 Task: Add a signature Gus Powell containing Best wishes for a happy Presidents Day, Gus Powell to email address softage.8@softage.net and add a label Journaling
Action: Mouse moved to (1020, 52)
Screenshot: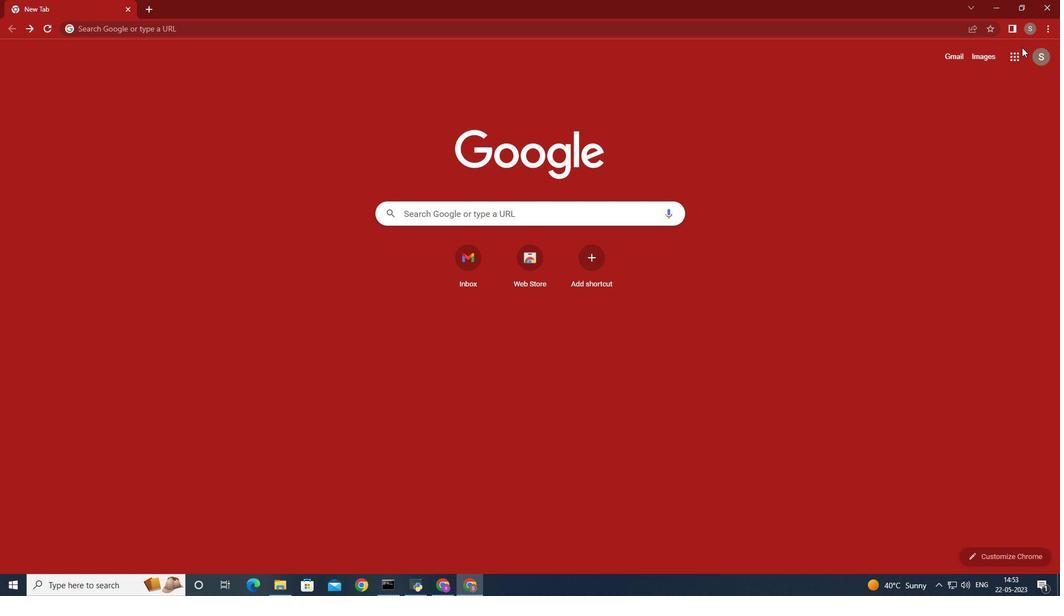 
Action: Mouse pressed left at (1020, 52)
Screenshot: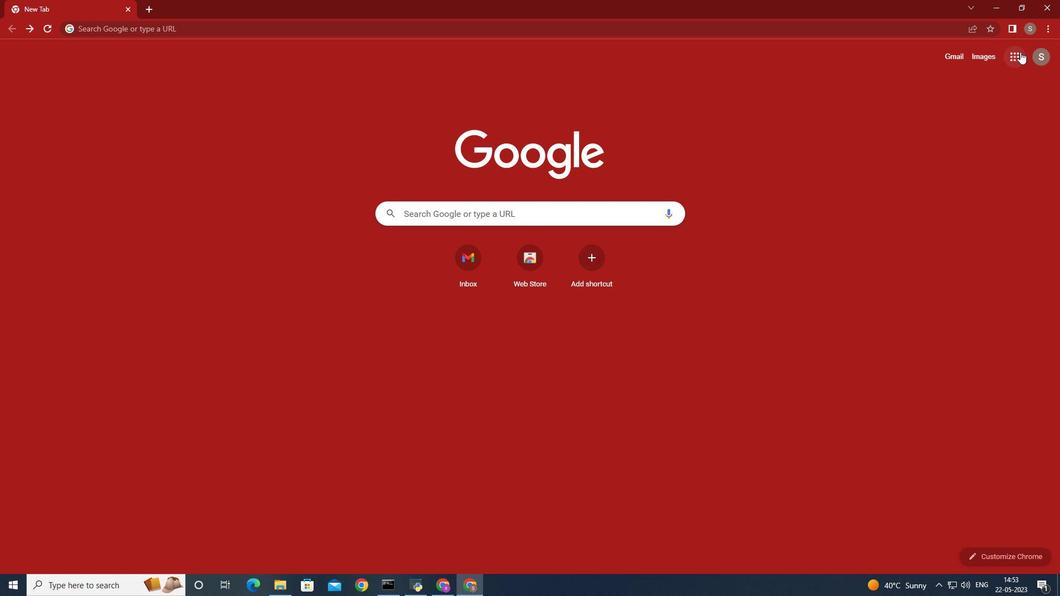 
Action: Mouse moved to (983, 113)
Screenshot: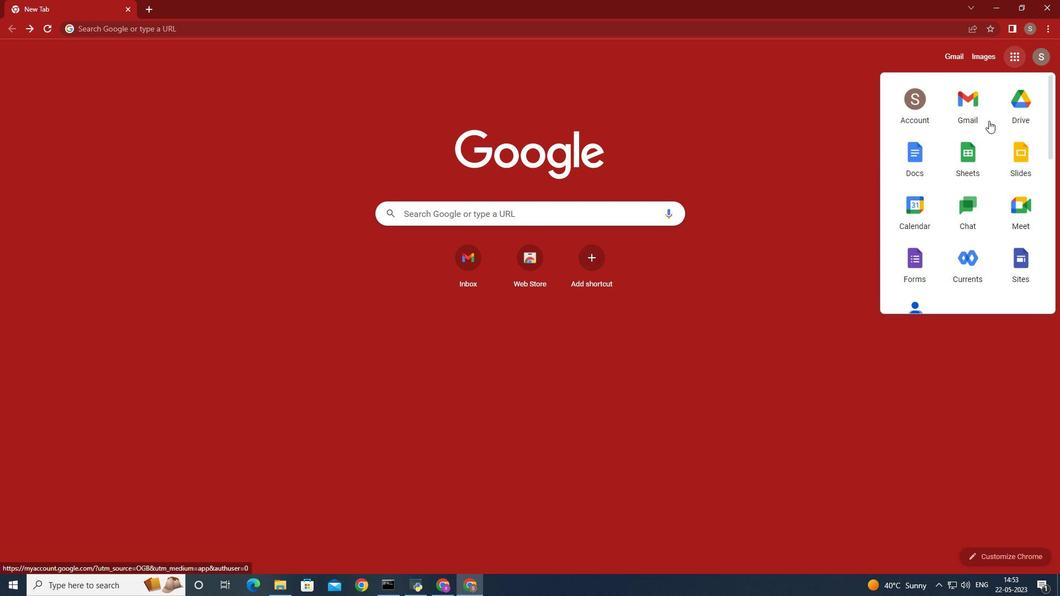 
Action: Mouse pressed left at (983, 113)
Screenshot: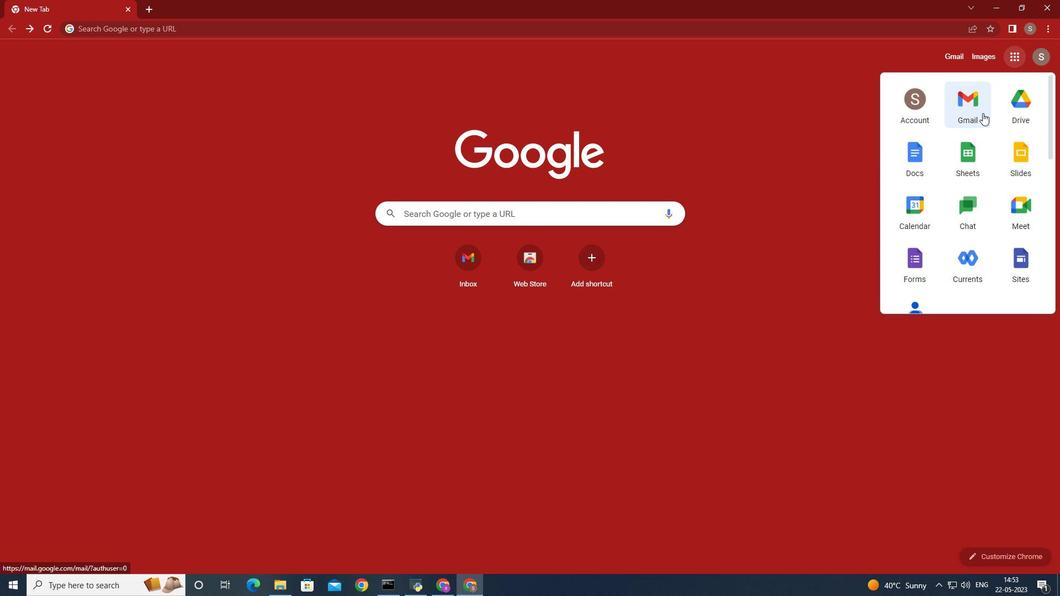 
Action: Mouse moved to (934, 77)
Screenshot: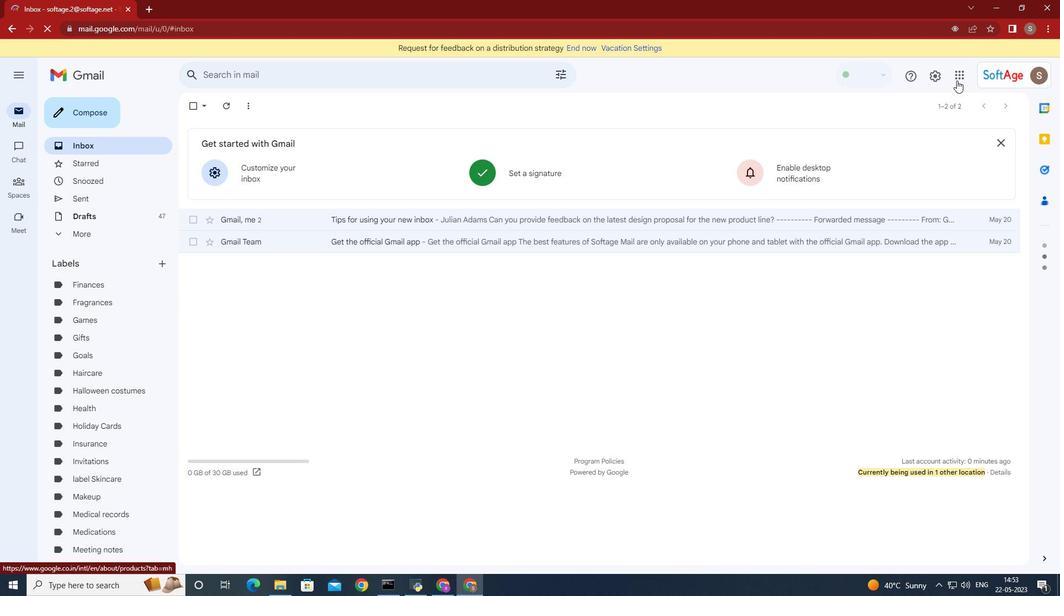 
Action: Mouse pressed left at (934, 77)
Screenshot: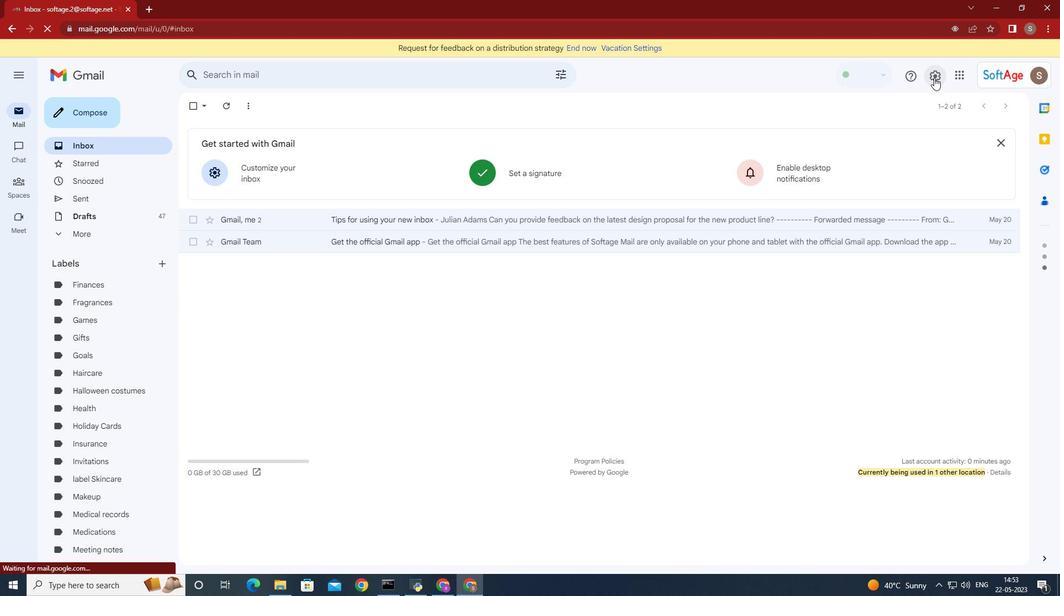 
Action: Mouse moved to (941, 128)
Screenshot: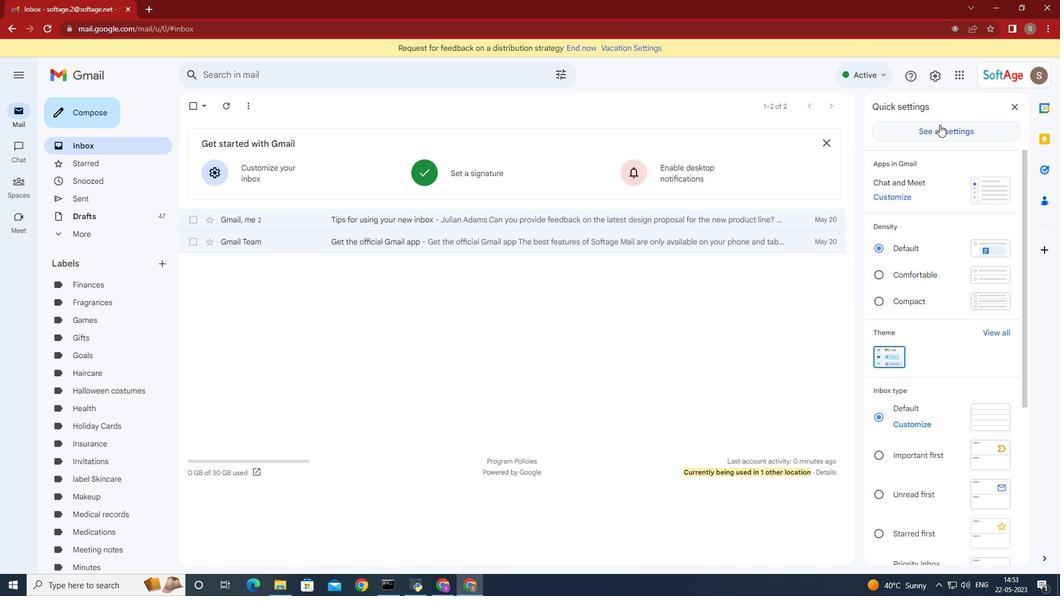 
Action: Mouse pressed left at (941, 128)
Screenshot: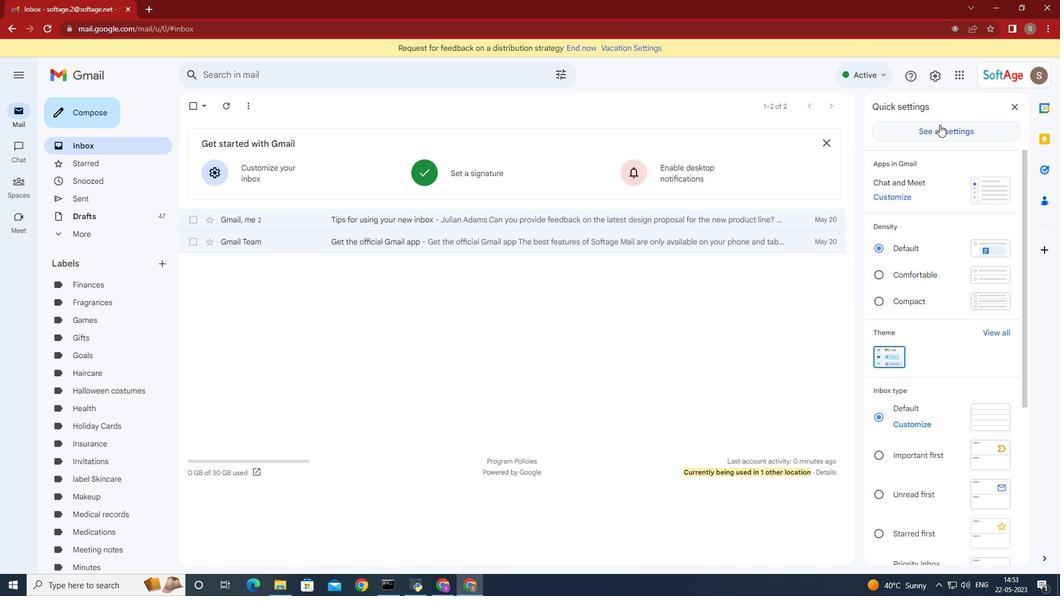 
Action: Mouse moved to (739, 198)
Screenshot: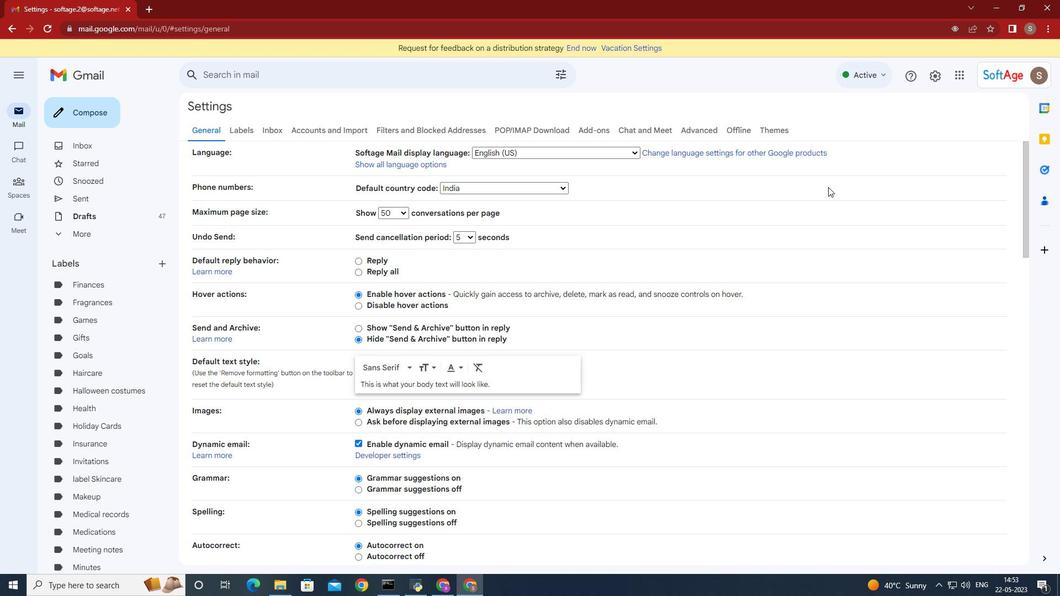 
Action: Mouse scrolled (739, 198) with delta (0, 0)
Screenshot: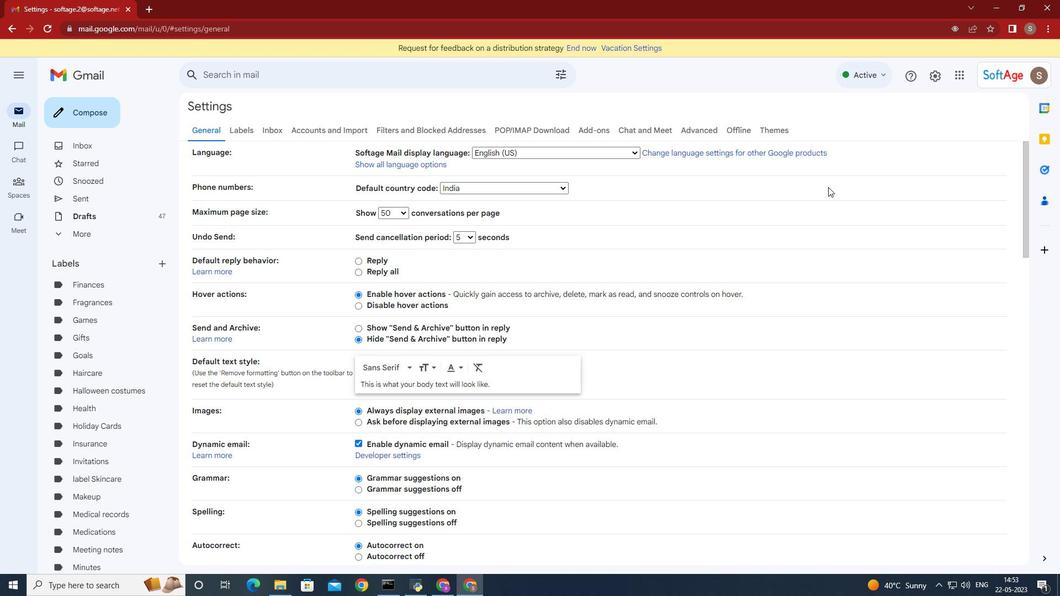 
Action: Mouse moved to (738, 199)
Screenshot: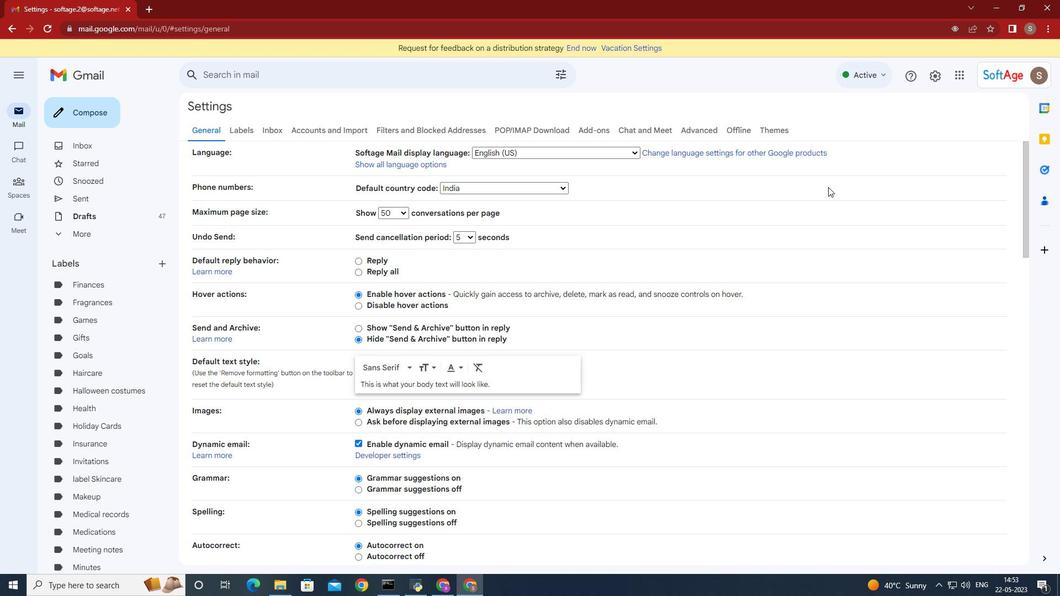 
Action: Mouse scrolled (738, 199) with delta (0, 0)
Screenshot: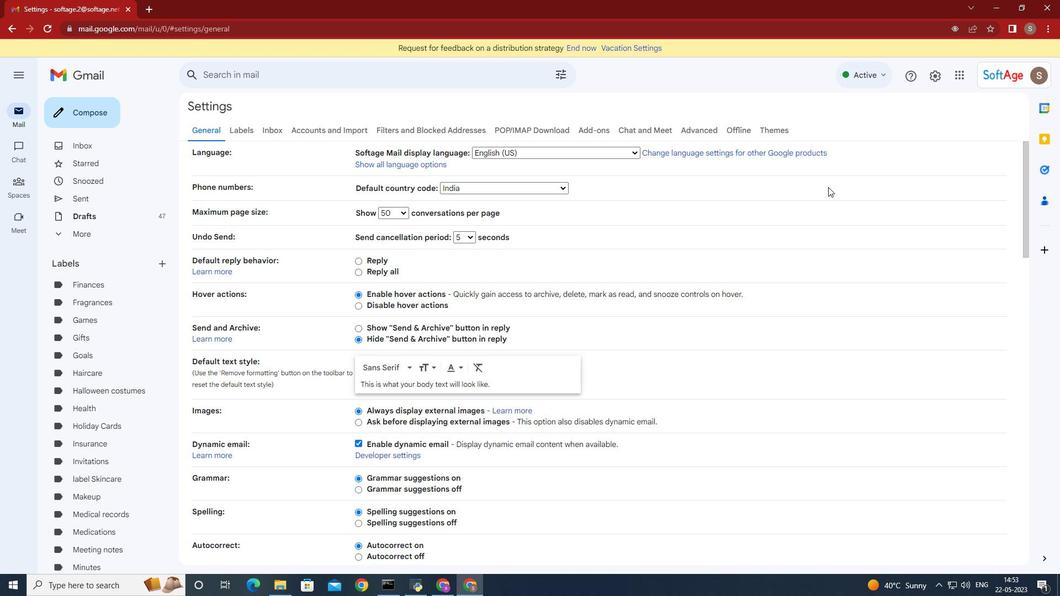 
Action: Mouse moved to (737, 199)
Screenshot: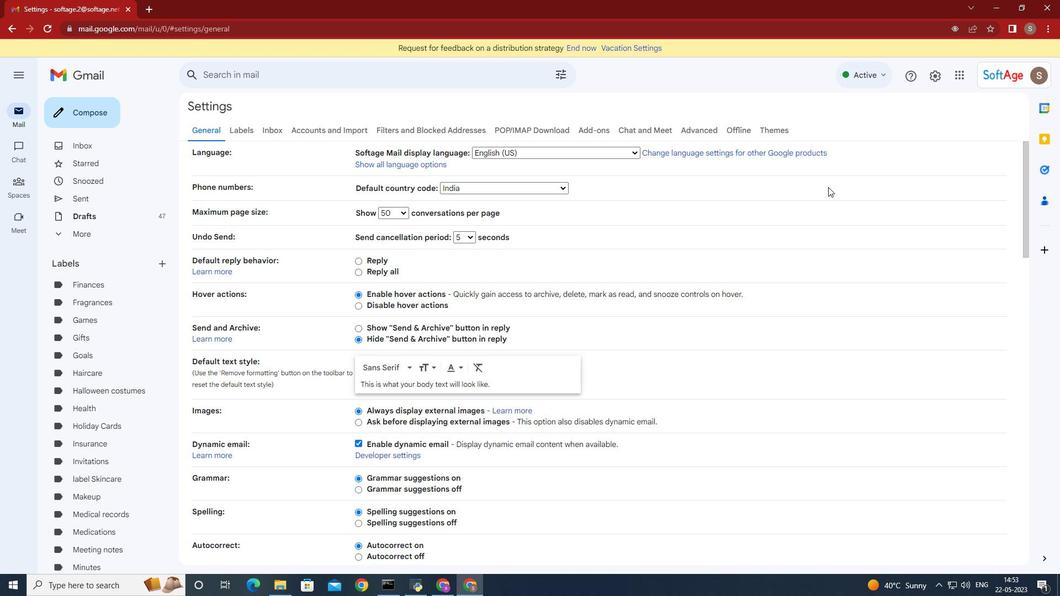 
Action: Mouse scrolled (737, 199) with delta (0, 0)
Screenshot: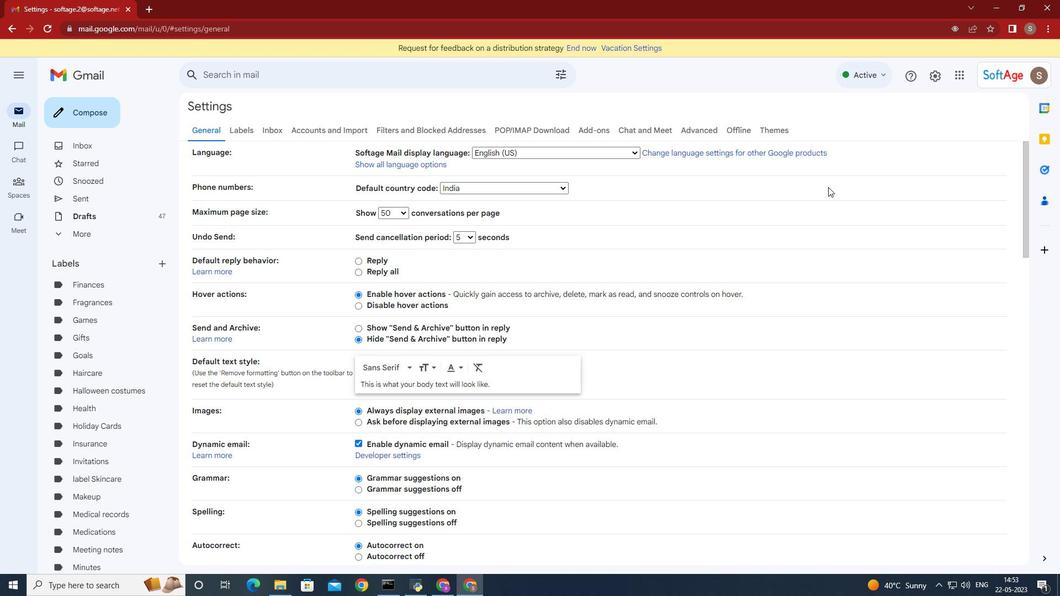 
Action: Mouse moved to (736, 200)
Screenshot: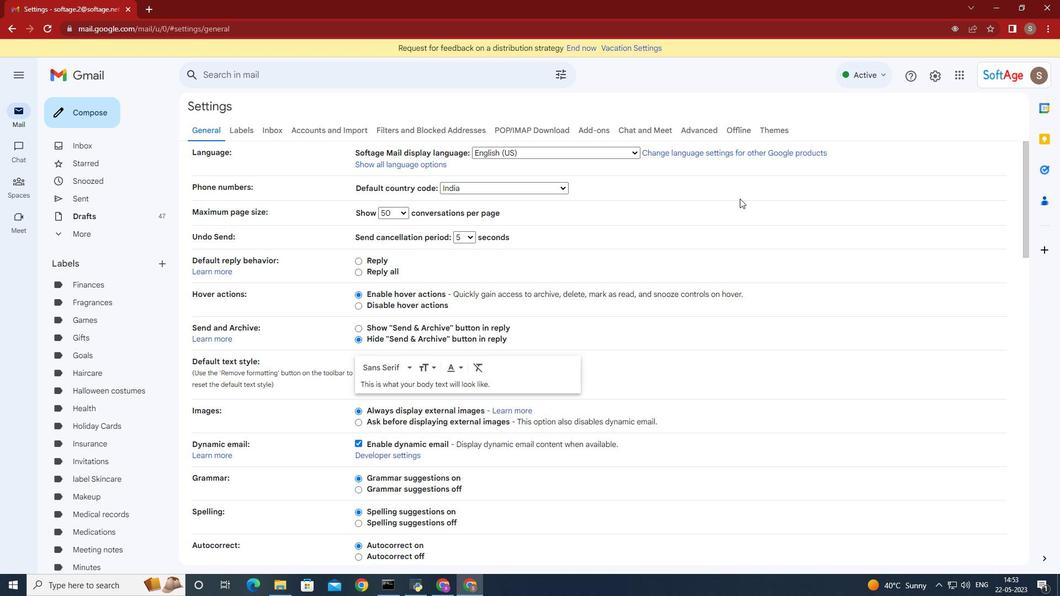
Action: Mouse scrolled (736, 199) with delta (0, 0)
Screenshot: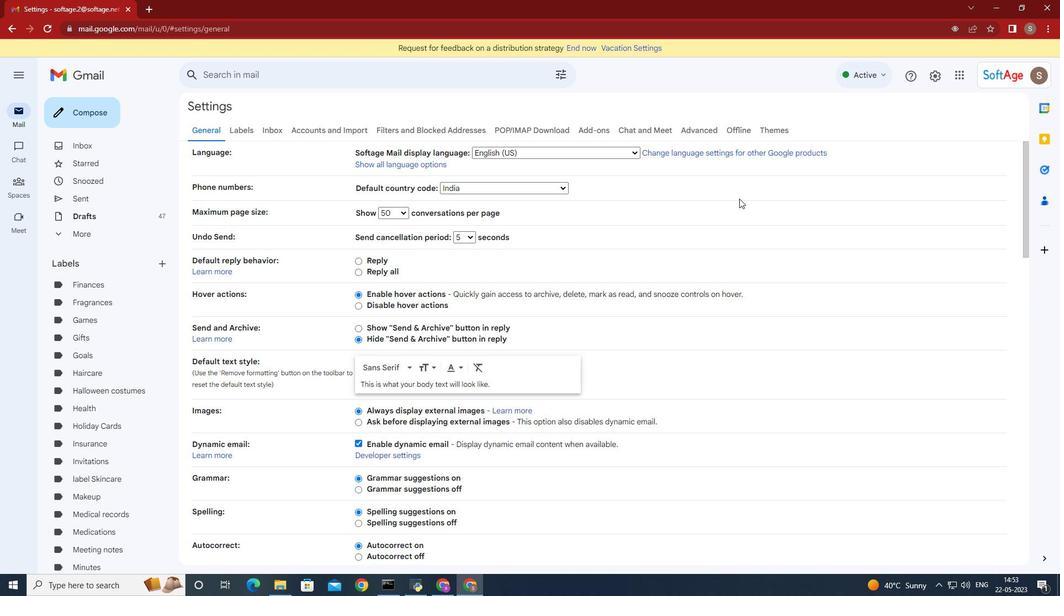 
Action: Mouse moved to (733, 201)
Screenshot: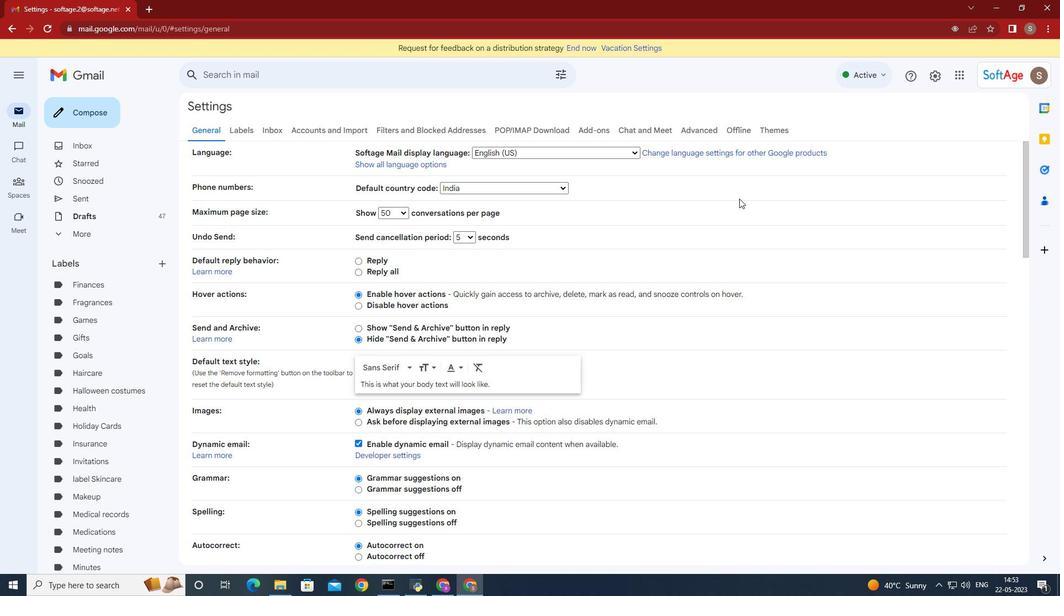 
Action: Mouse scrolled (733, 200) with delta (0, 0)
Screenshot: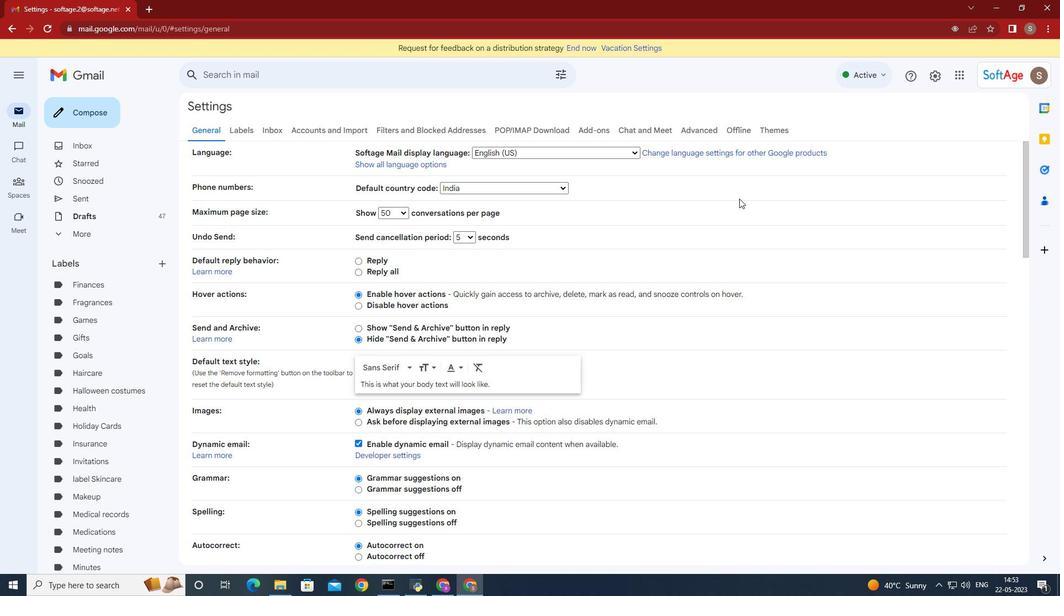 
Action: Mouse moved to (726, 201)
Screenshot: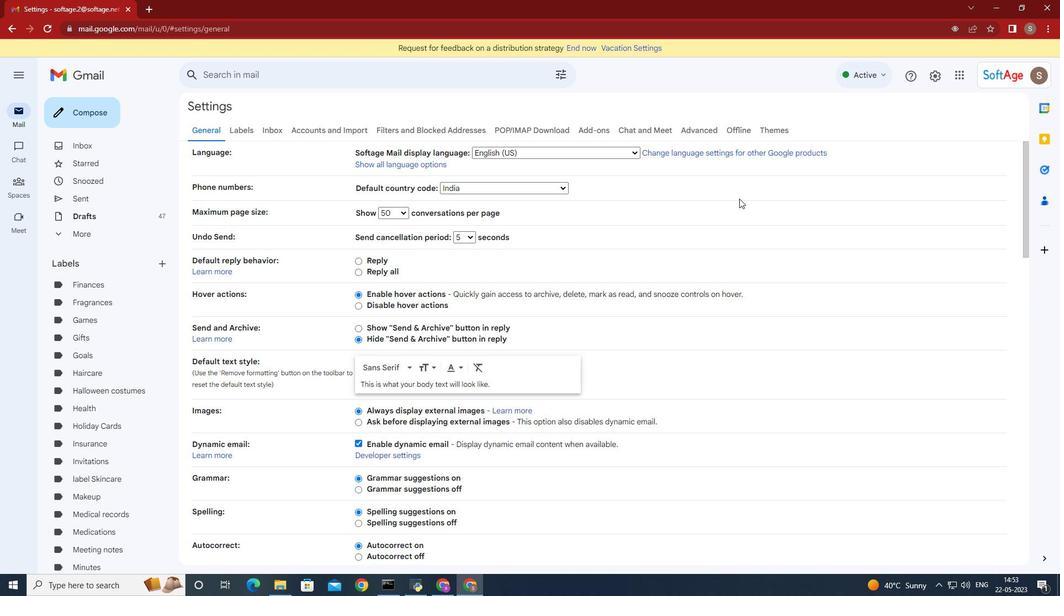 
Action: Mouse scrolled (726, 200) with delta (0, 0)
Screenshot: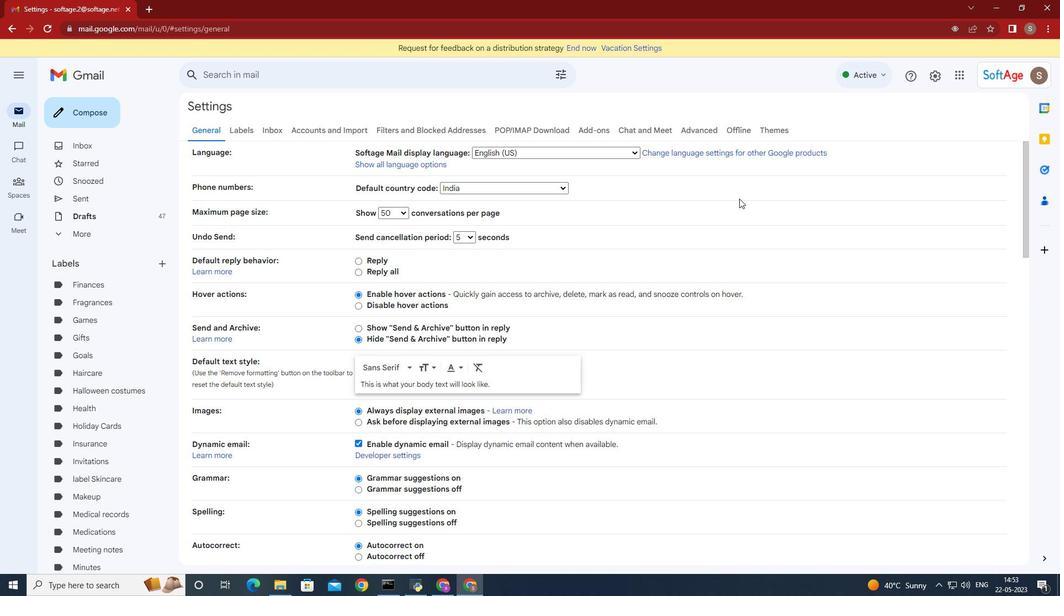
Action: Mouse moved to (701, 200)
Screenshot: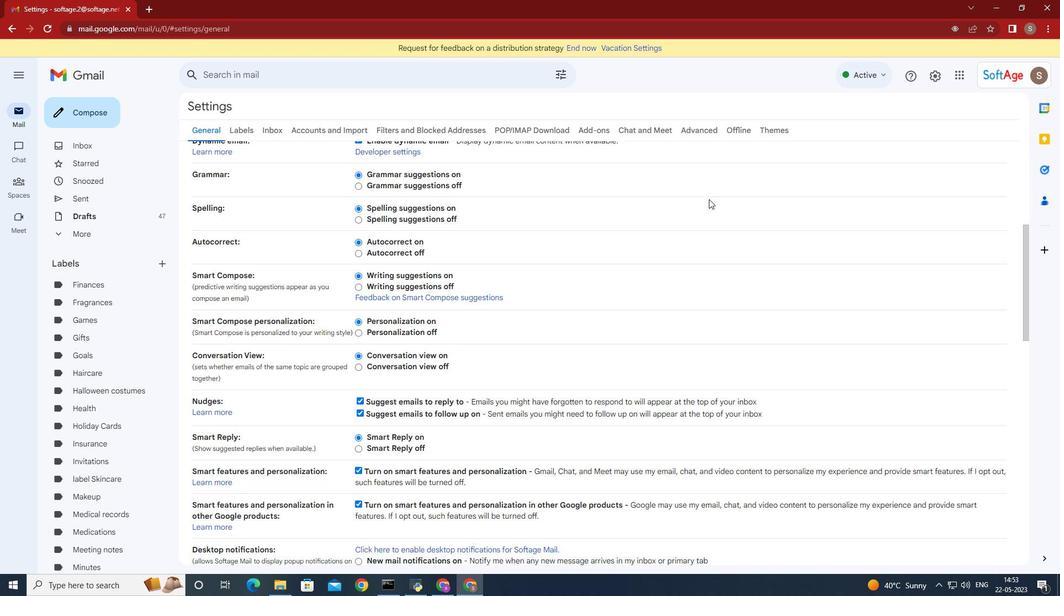 
Action: Mouse scrolled (701, 199) with delta (0, 0)
Screenshot: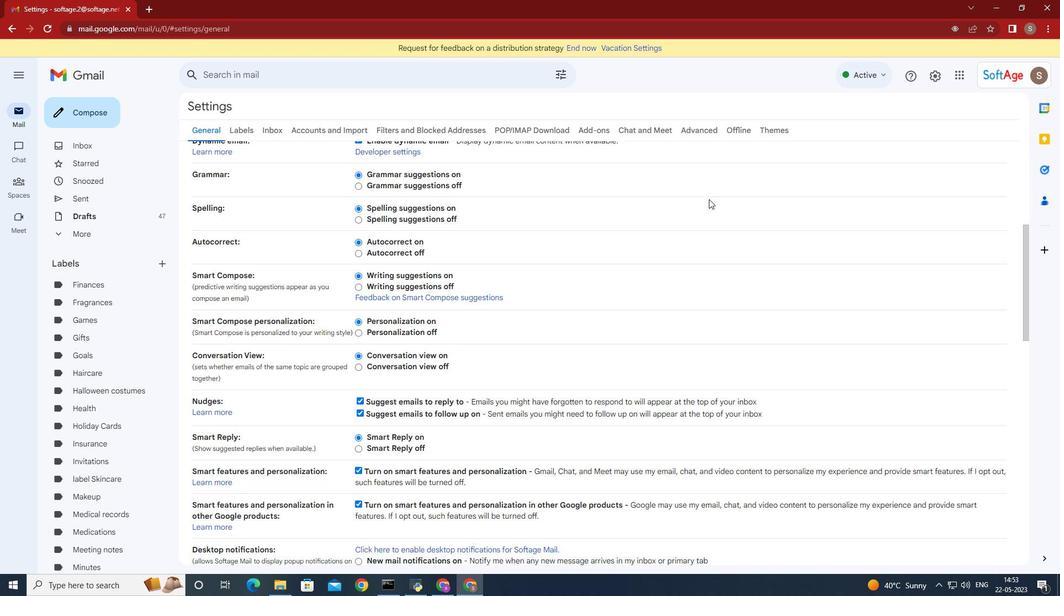 
Action: Mouse moved to (700, 201)
Screenshot: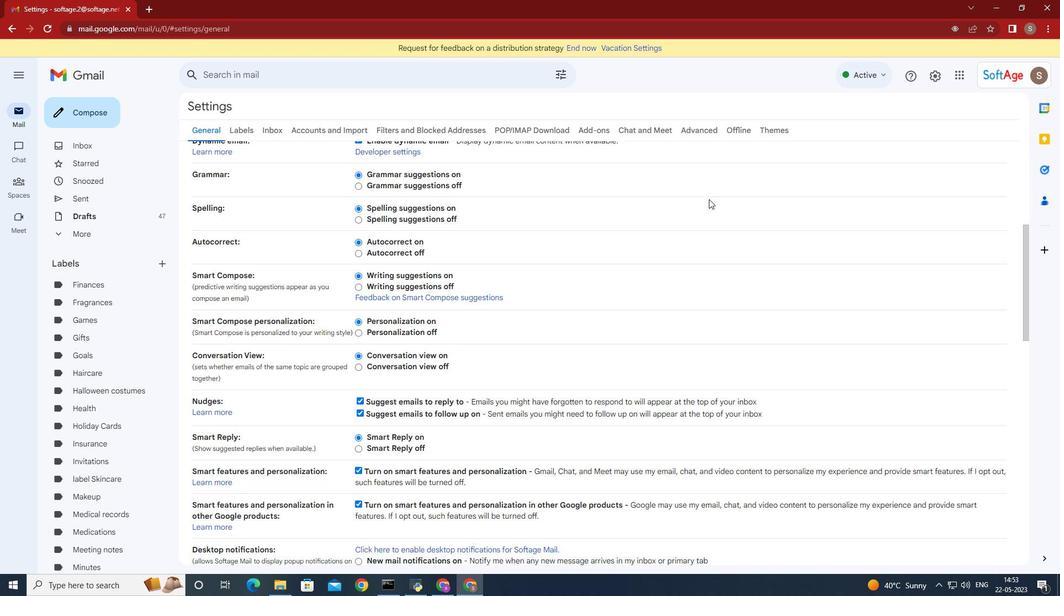 
Action: Mouse scrolled (700, 201) with delta (0, 0)
Screenshot: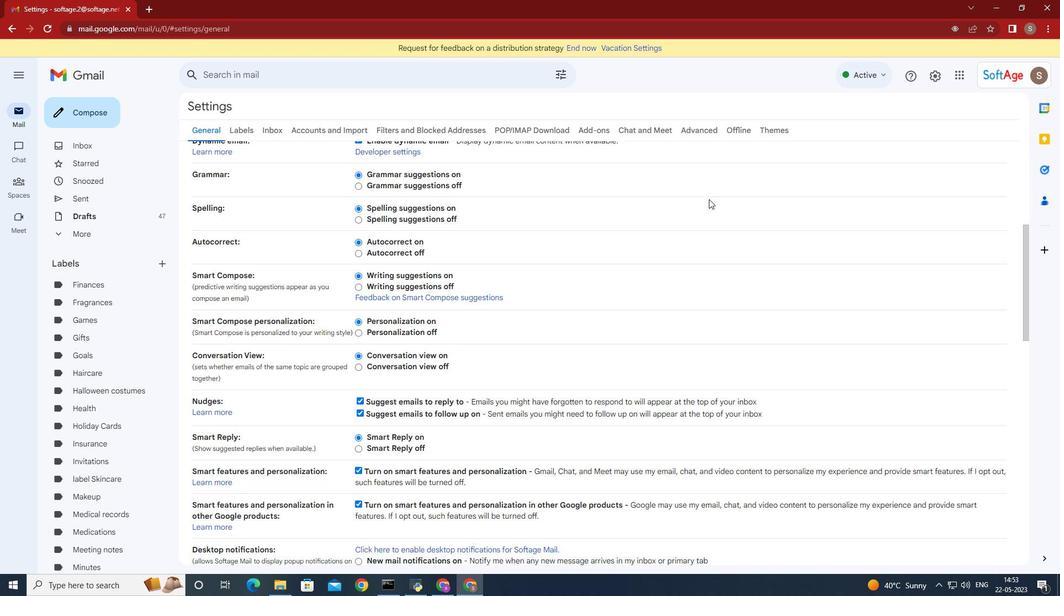 
Action: Mouse moved to (699, 202)
Screenshot: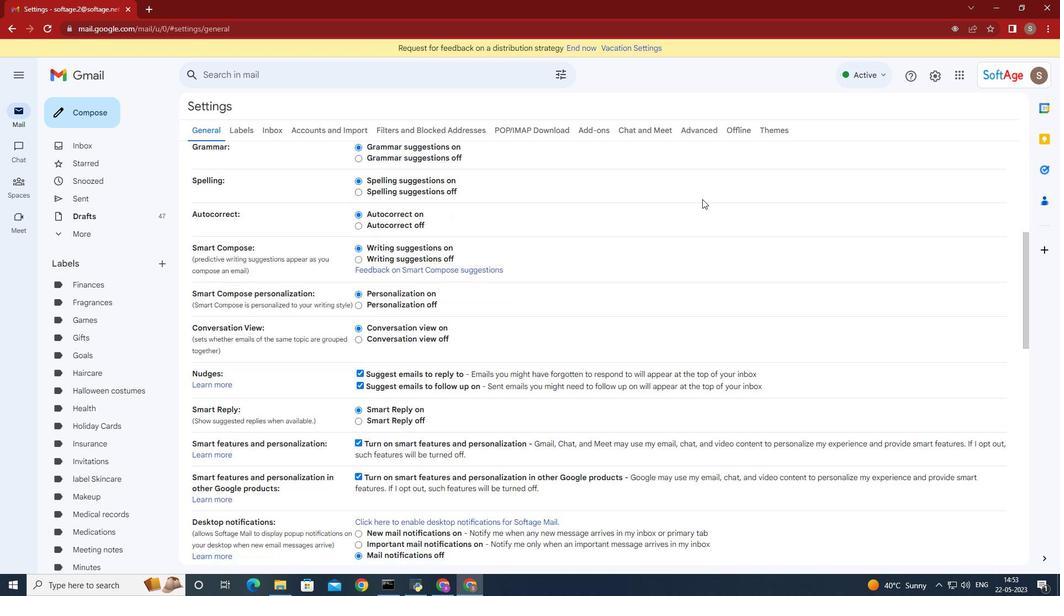 
Action: Mouse scrolled (699, 201) with delta (0, 0)
Screenshot: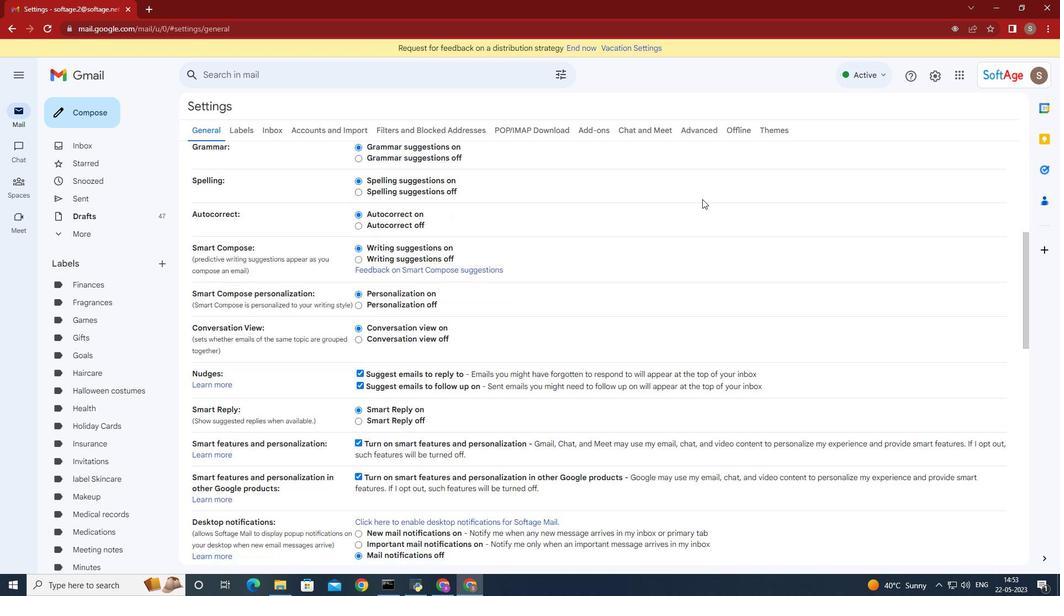 
Action: Mouse moved to (699, 202)
Screenshot: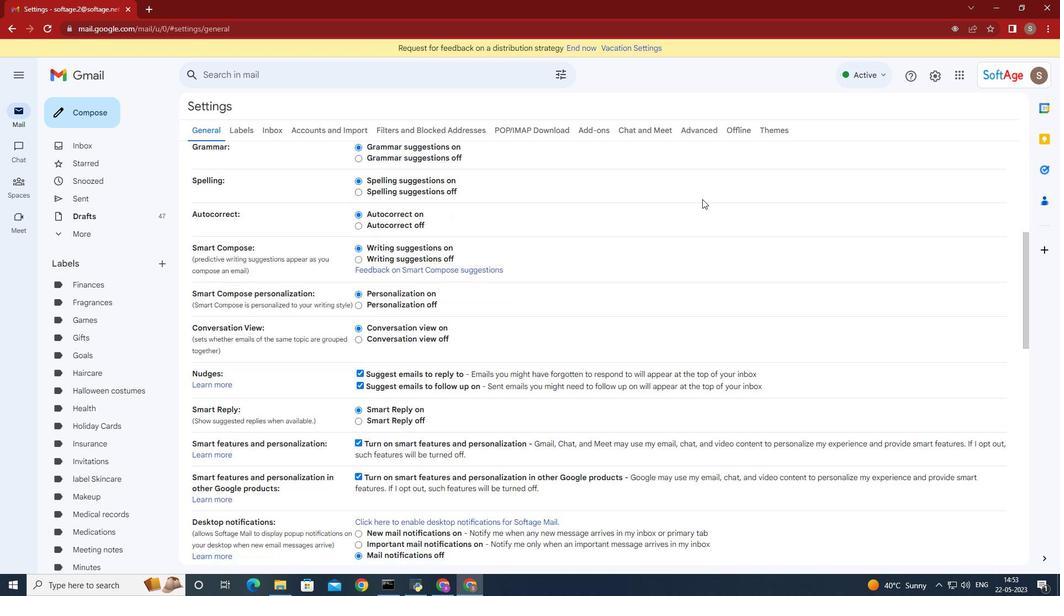 
Action: Mouse scrolled (699, 201) with delta (0, 0)
Screenshot: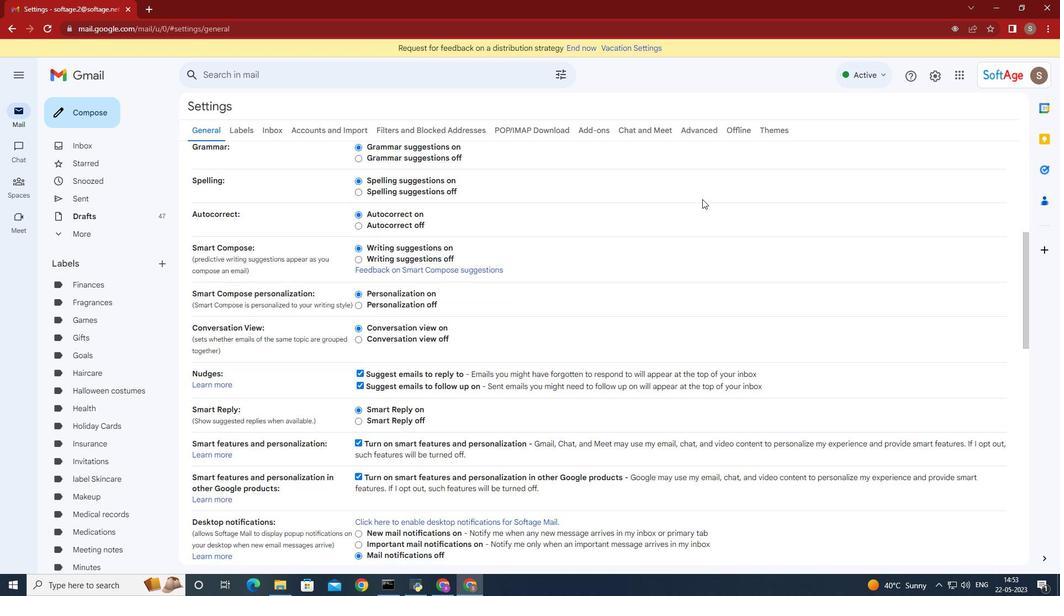 
Action: Mouse moved to (698, 202)
Screenshot: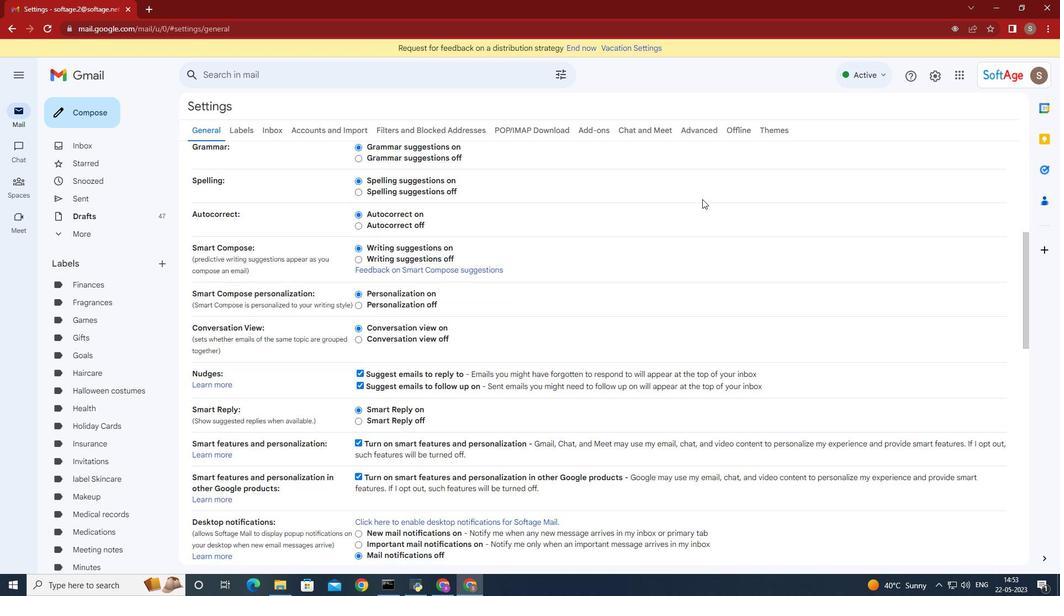 
Action: Mouse scrolled (698, 201) with delta (0, 0)
Screenshot: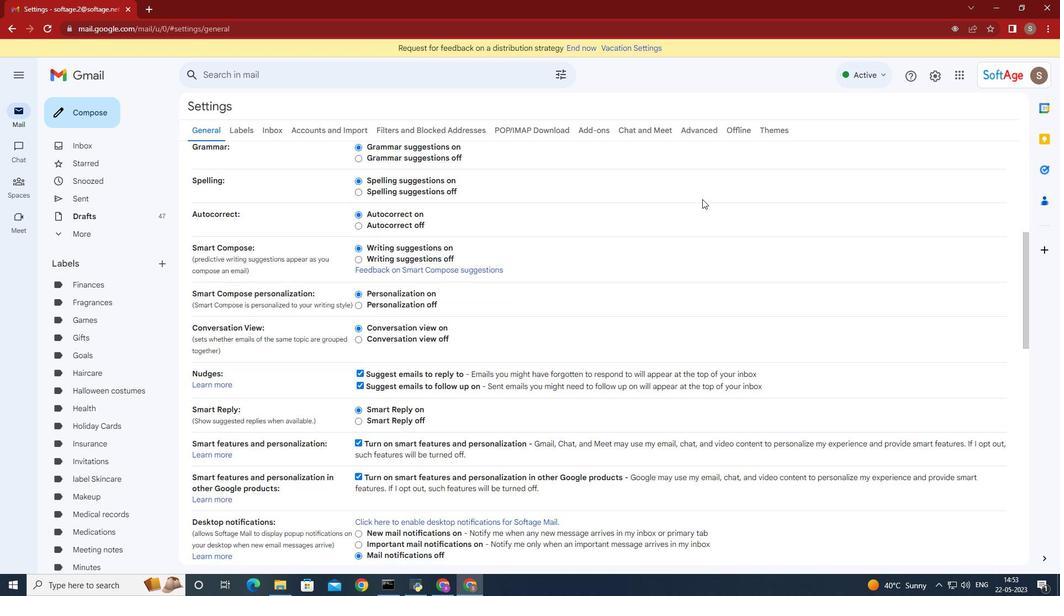 
Action: Mouse scrolled (698, 201) with delta (0, 0)
Screenshot: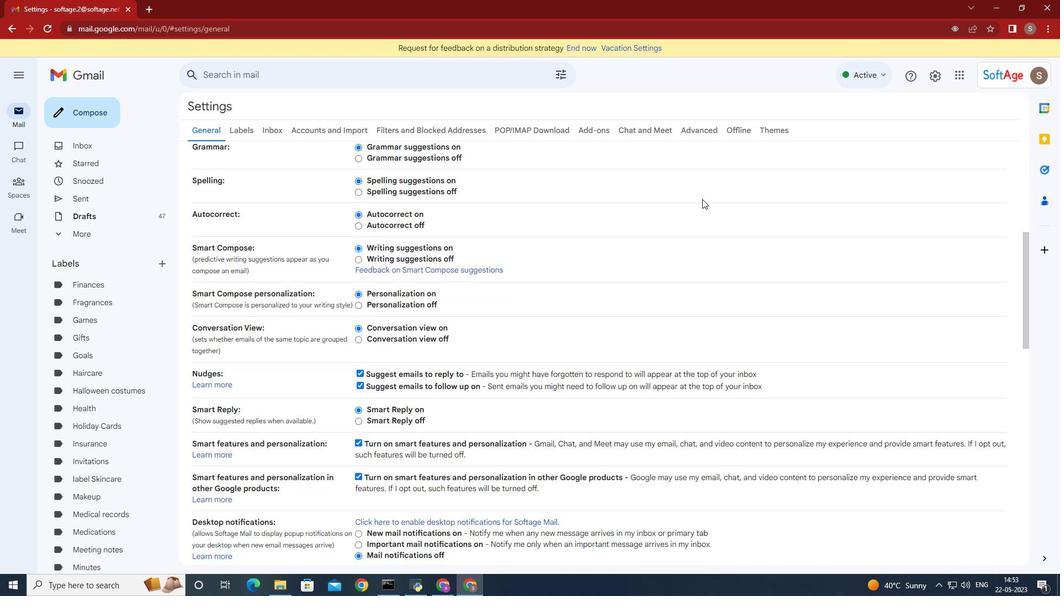 
Action: Mouse moved to (689, 202)
Screenshot: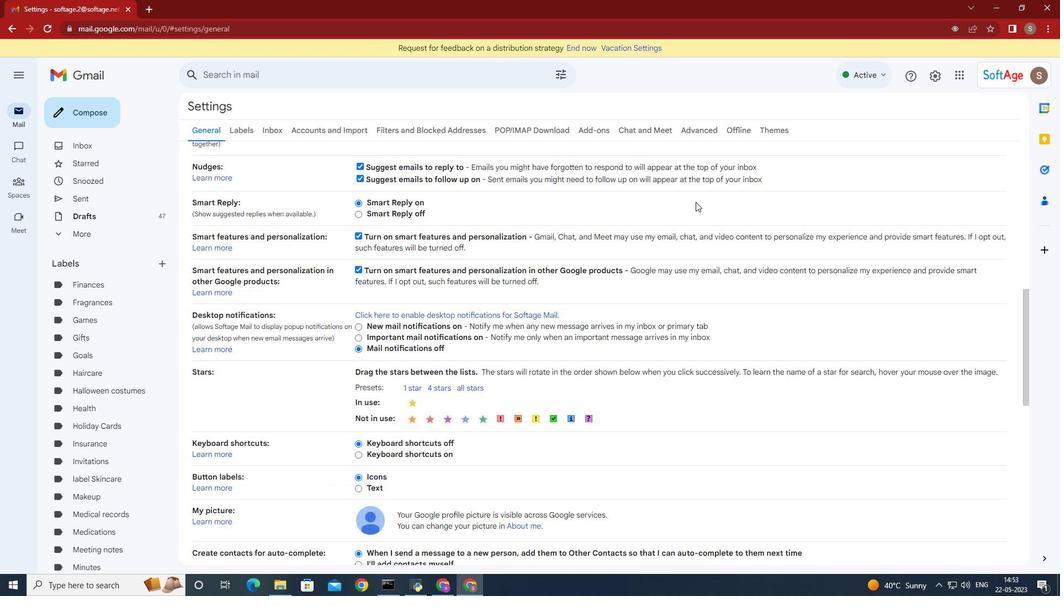 
Action: Mouse scrolled (689, 201) with delta (0, 0)
Screenshot: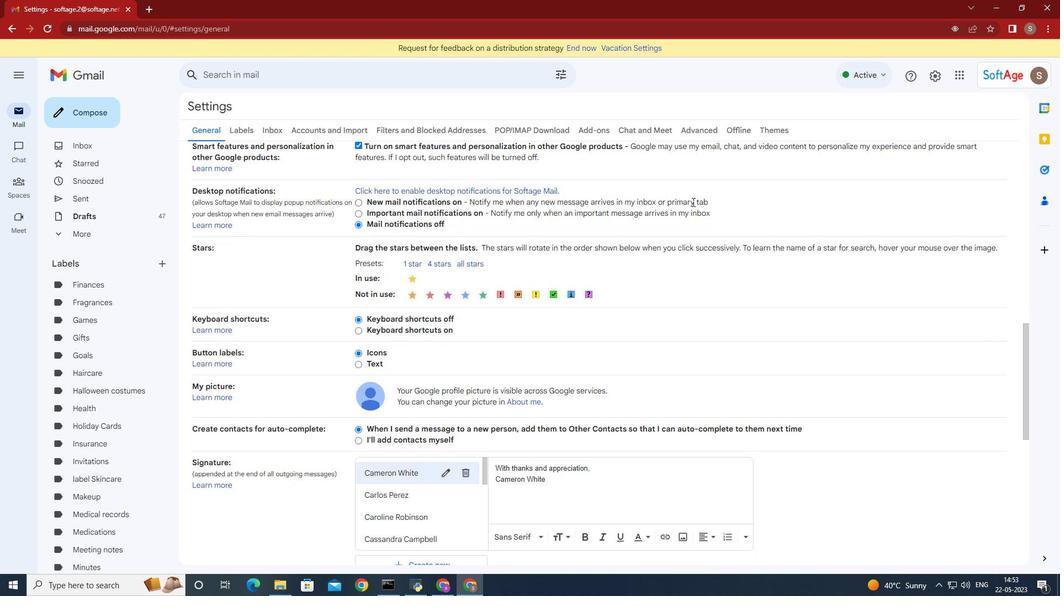 
Action: Mouse scrolled (689, 201) with delta (0, 0)
Screenshot: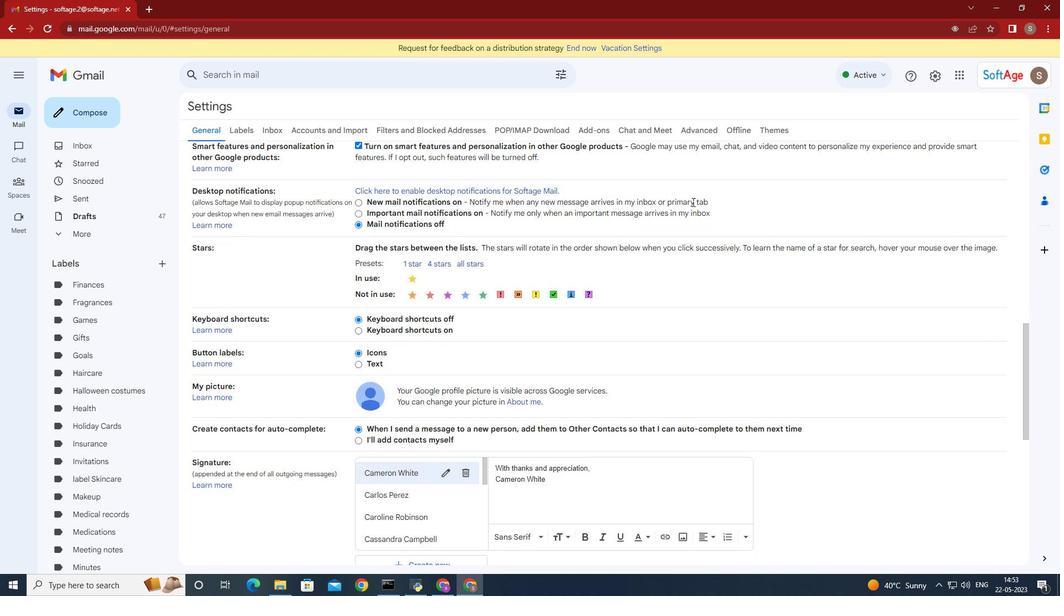
Action: Mouse moved to (689, 202)
Screenshot: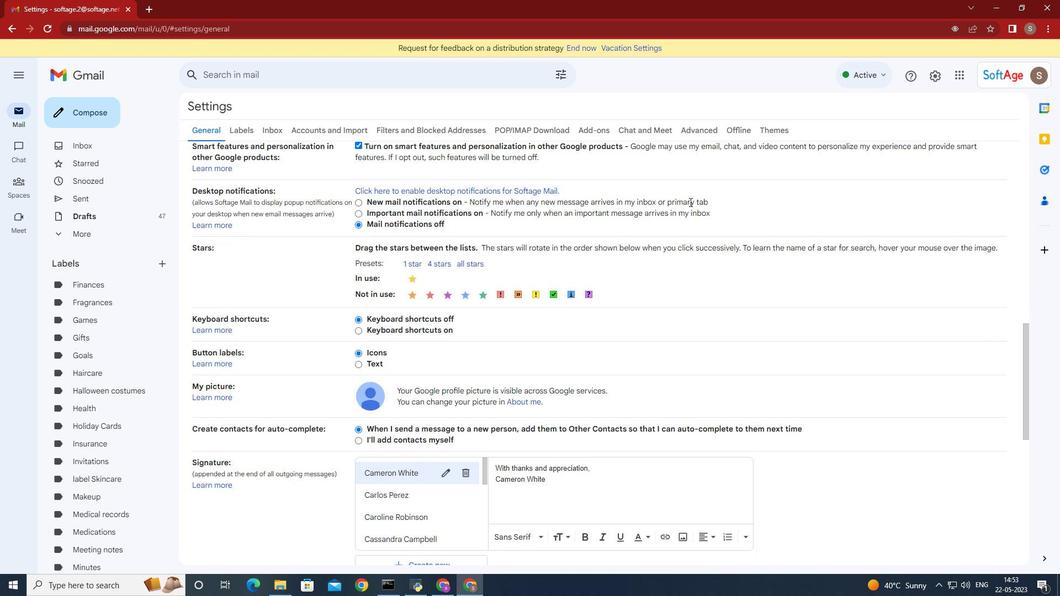 
Action: Mouse scrolled (689, 201) with delta (0, 0)
Screenshot: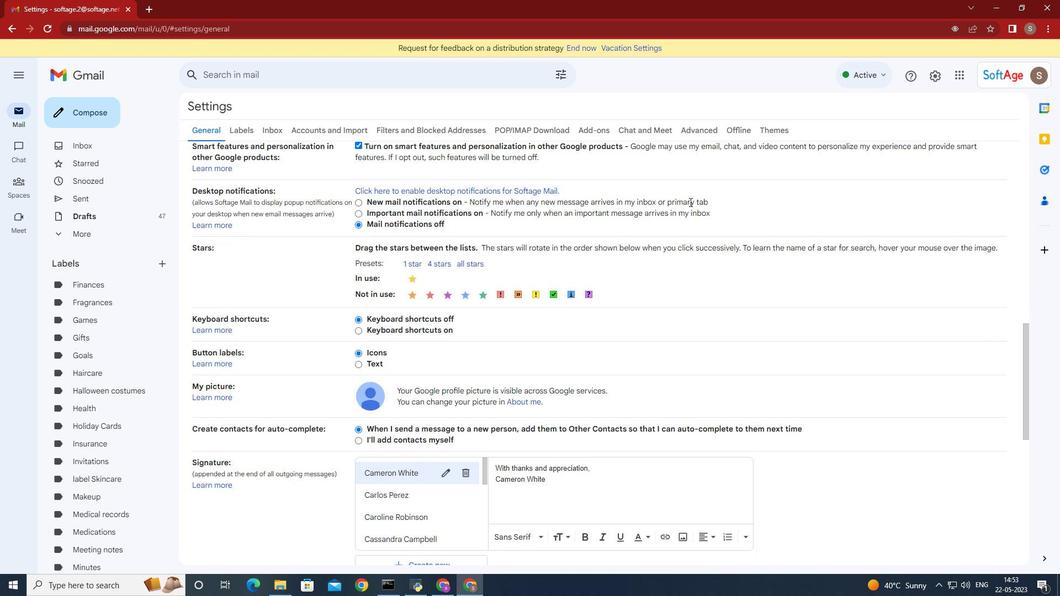 
Action: Mouse moved to (687, 203)
Screenshot: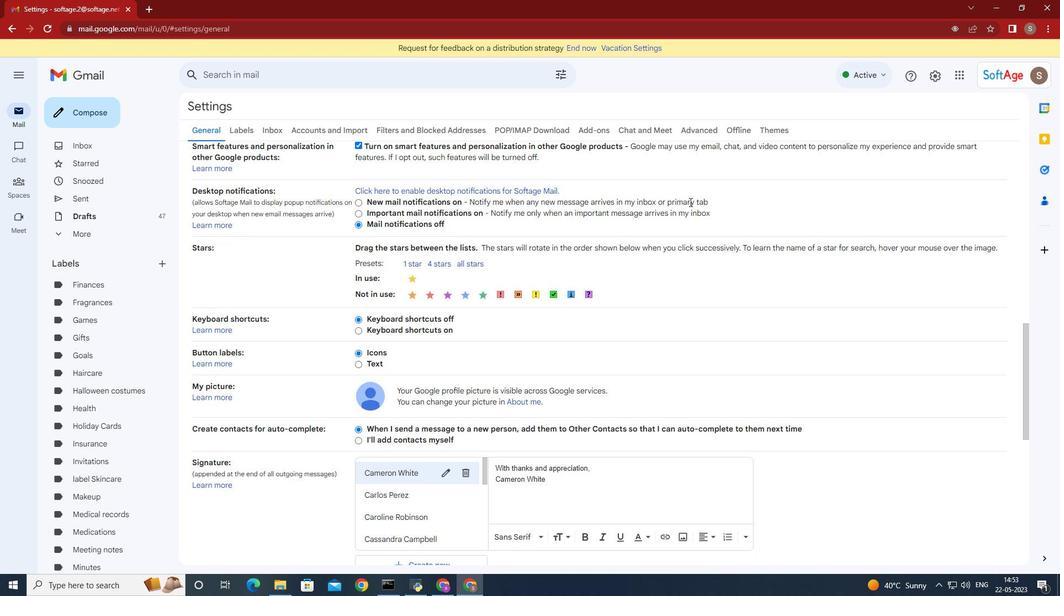 
Action: Mouse scrolled (688, 203) with delta (0, 0)
Screenshot: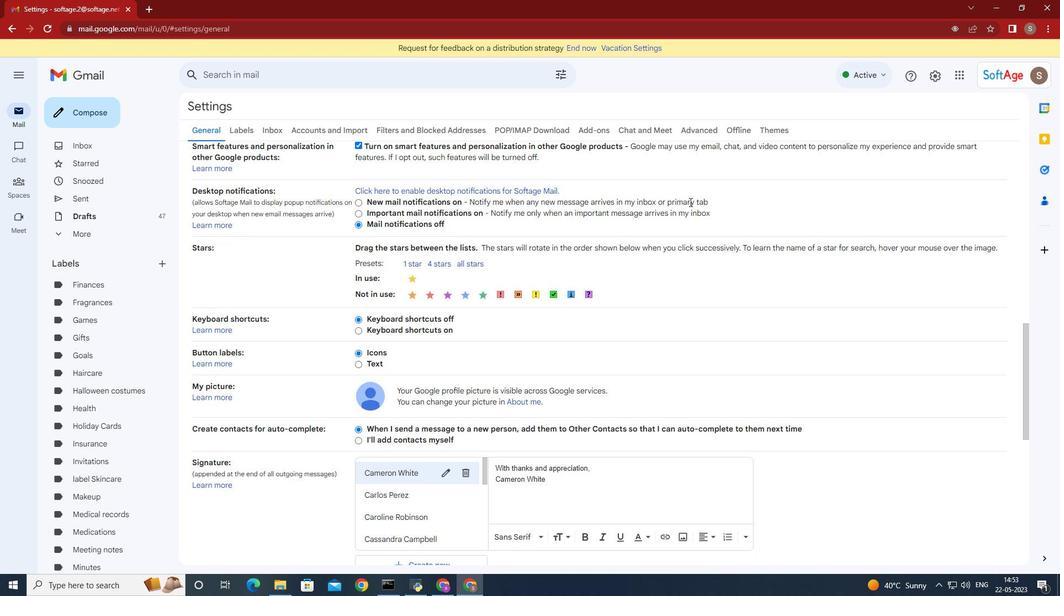 
Action: Mouse moved to (460, 340)
Screenshot: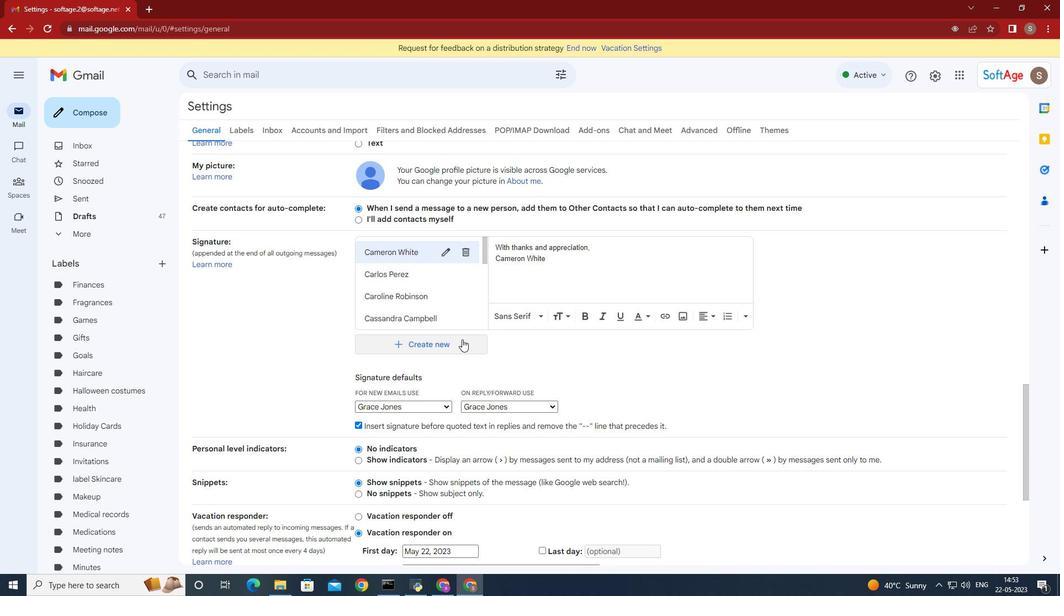 
Action: Mouse pressed left at (460, 340)
Screenshot: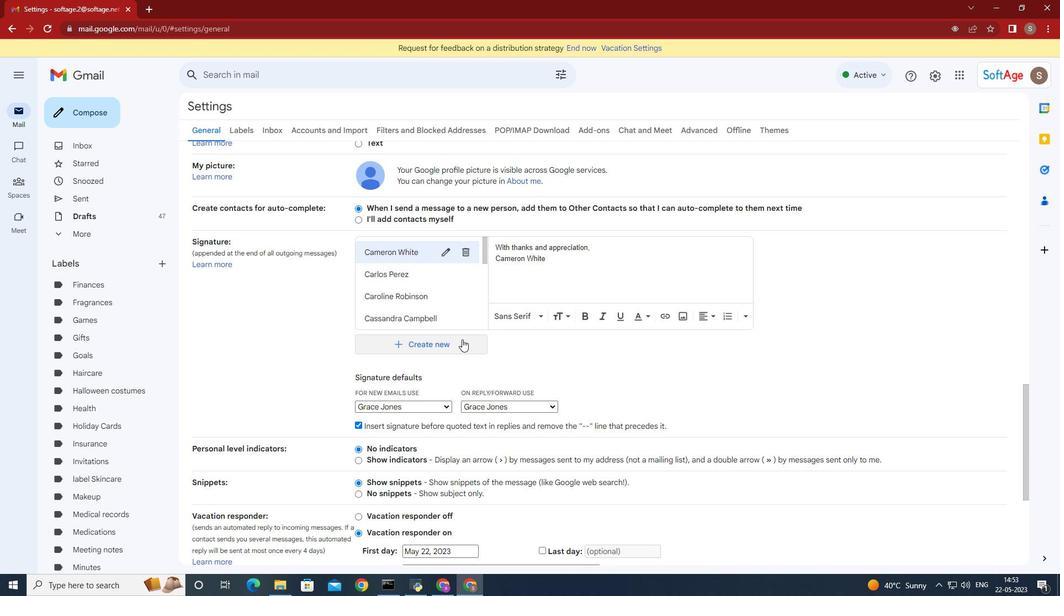 
Action: Mouse moved to (530, 313)
Screenshot: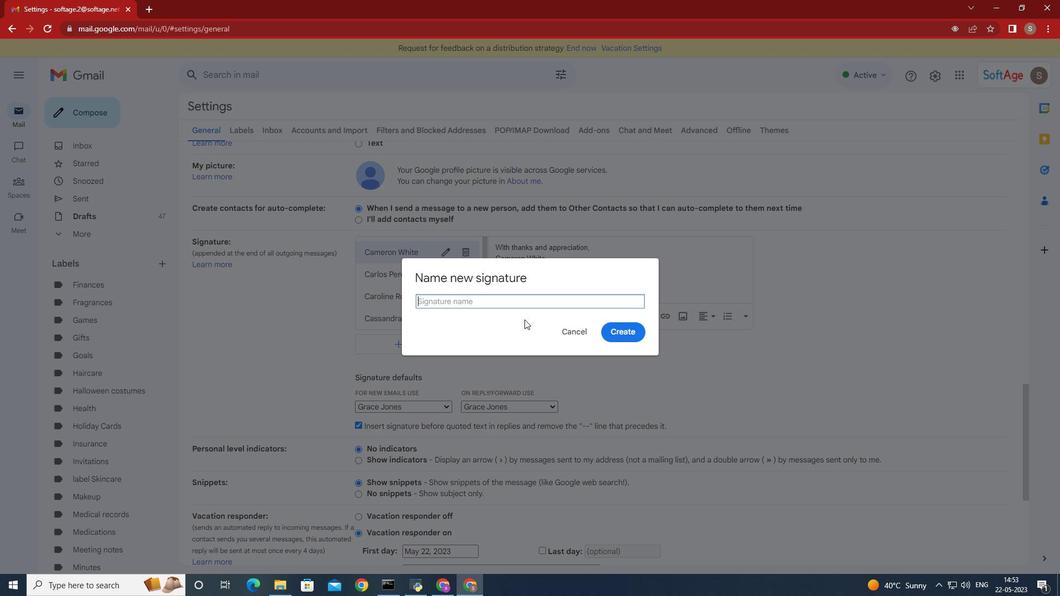 
Action: Key pressed <Key.shift><Key.shift>Gus<Key.space><Key.shift>Powell
Screenshot: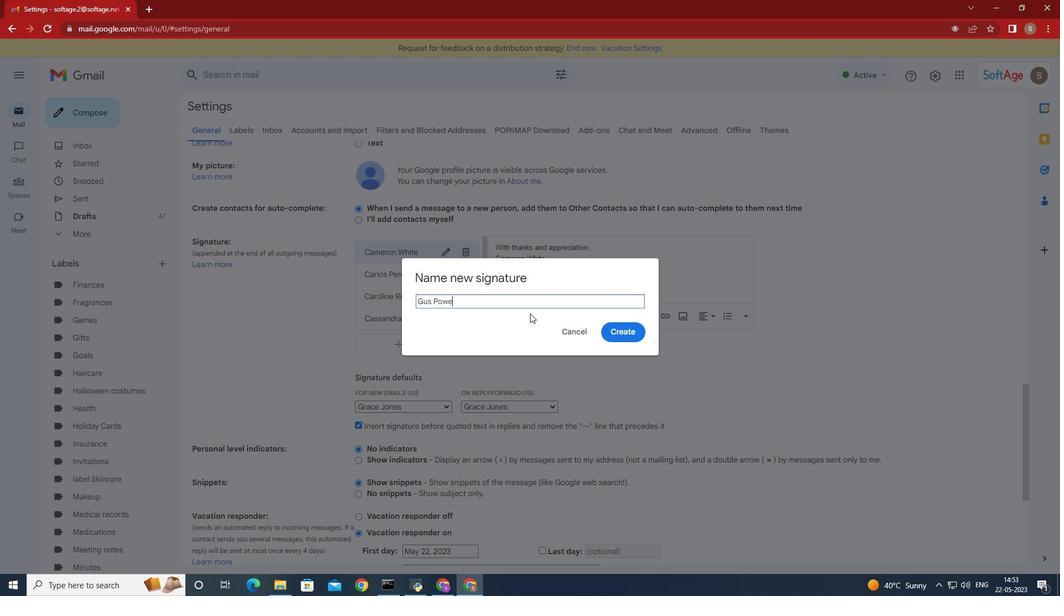 
Action: Mouse moved to (619, 328)
Screenshot: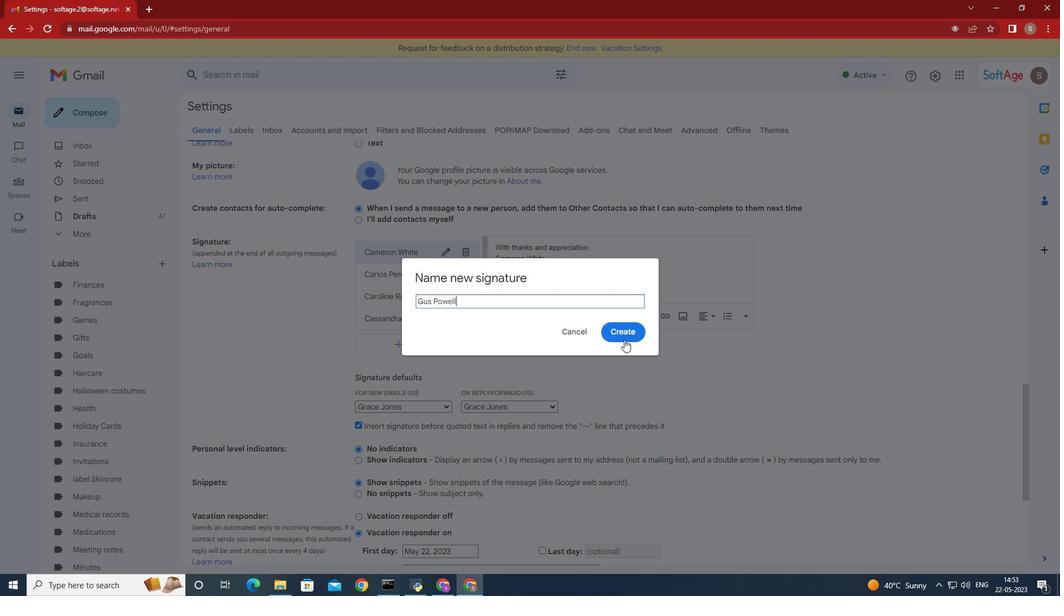 
Action: Mouse pressed left at (619, 328)
Screenshot: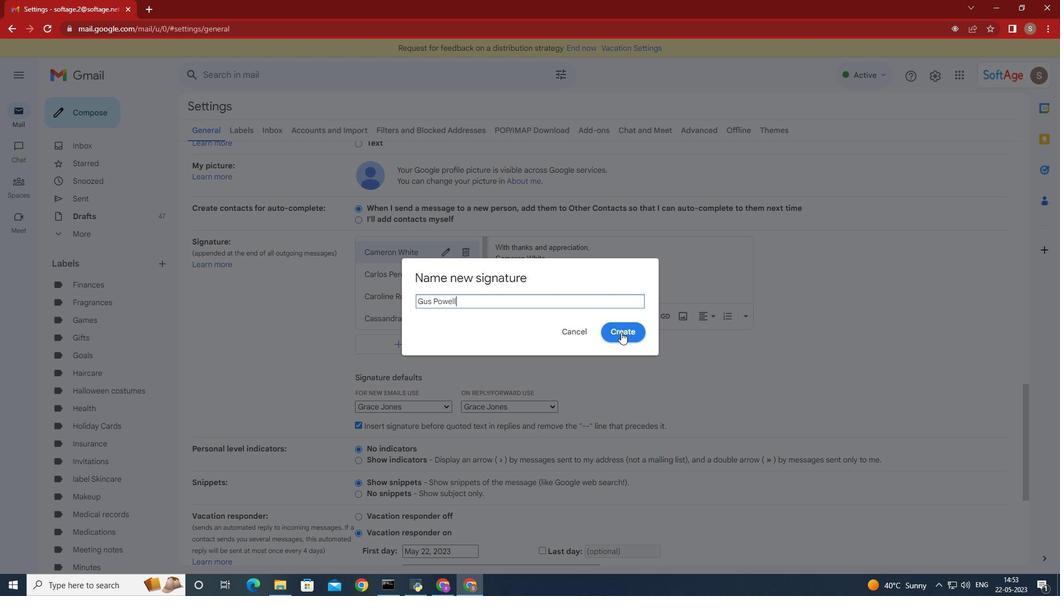 
Action: Key pressed <Key.shift><Key.shift><Key.shift><Key.shift><Key.shift>Best<Key.space>wishes<Key.space>for<Key.space>a<Key.space>happy<Key.space>presidents<Key.space><Key.shift>Day,<Key.enter><Key.shift><Key.shift><Key.shift><Key.shift><Key.shift><Key.shift><Key.shift><Key.shift><Key.shift><Key.shift><Key.shift><Key.shift><Key.shift><Key.shift><Key.shift><Key.shift><Key.shift><Key.shift>Gus<Key.space><Key.shift><Key.shift><Key.shift><Key.shift><Key.shift>Powell
Screenshot: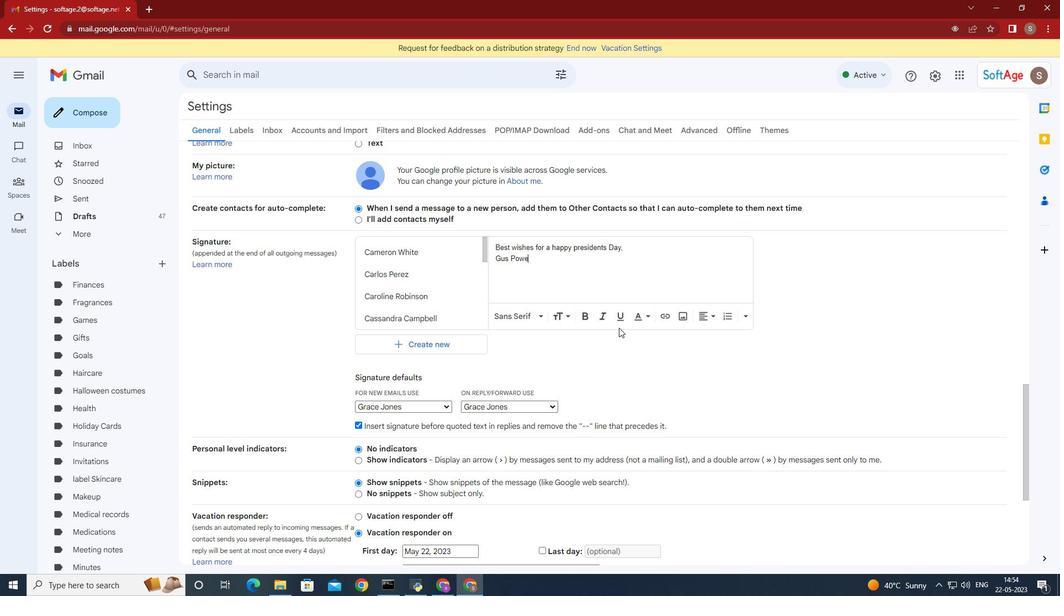 
Action: Mouse moved to (437, 407)
Screenshot: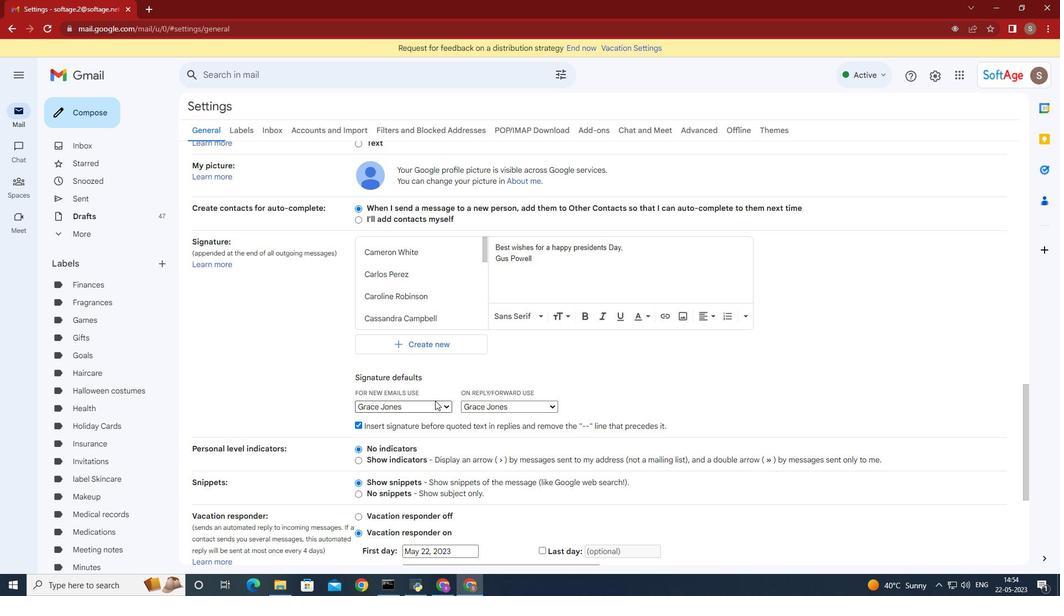 
Action: Mouse pressed left at (437, 407)
Screenshot: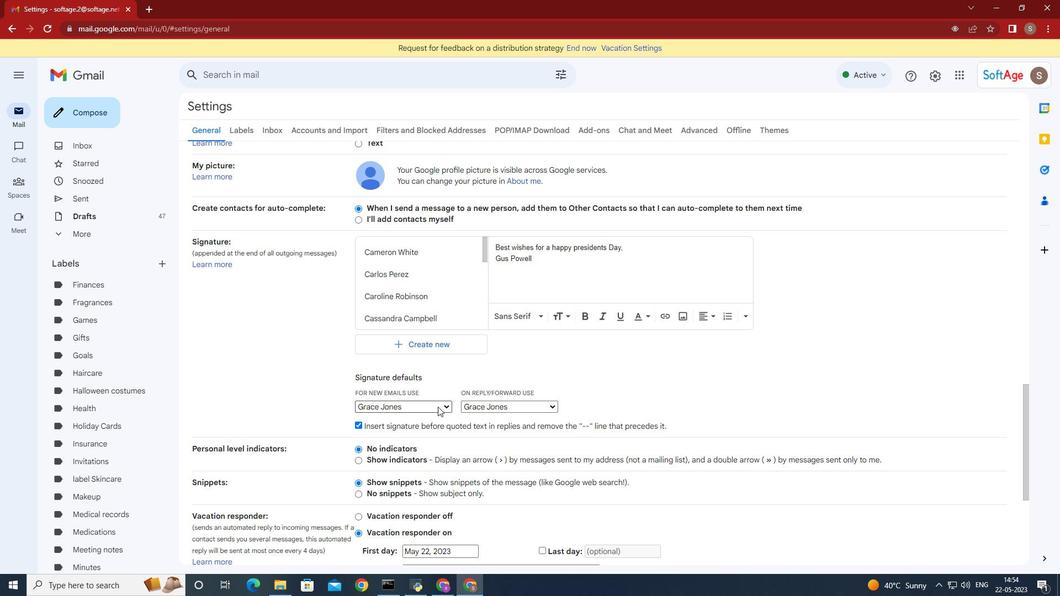 
Action: Mouse moved to (412, 377)
Screenshot: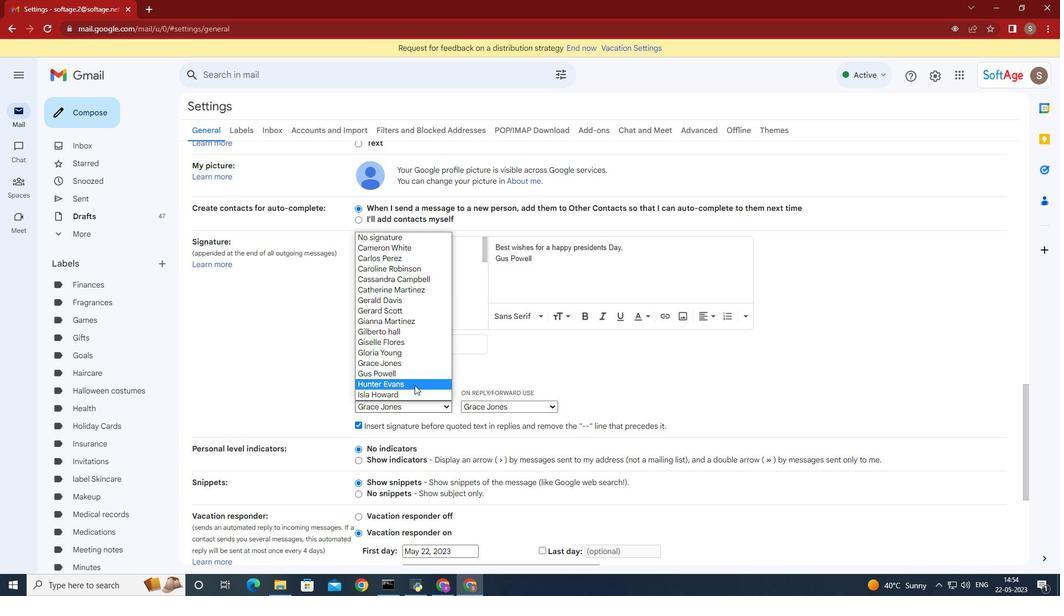 
Action: Mouse pressed left at (412, 377)
Screenshot: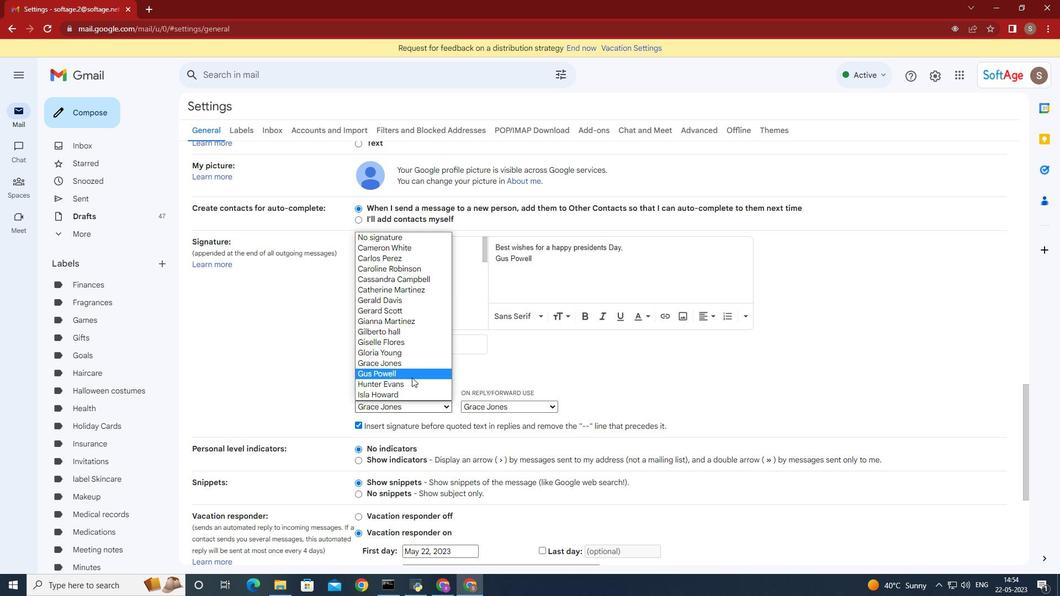 
Action: Mouse moved to (537, 406)
Screenshot: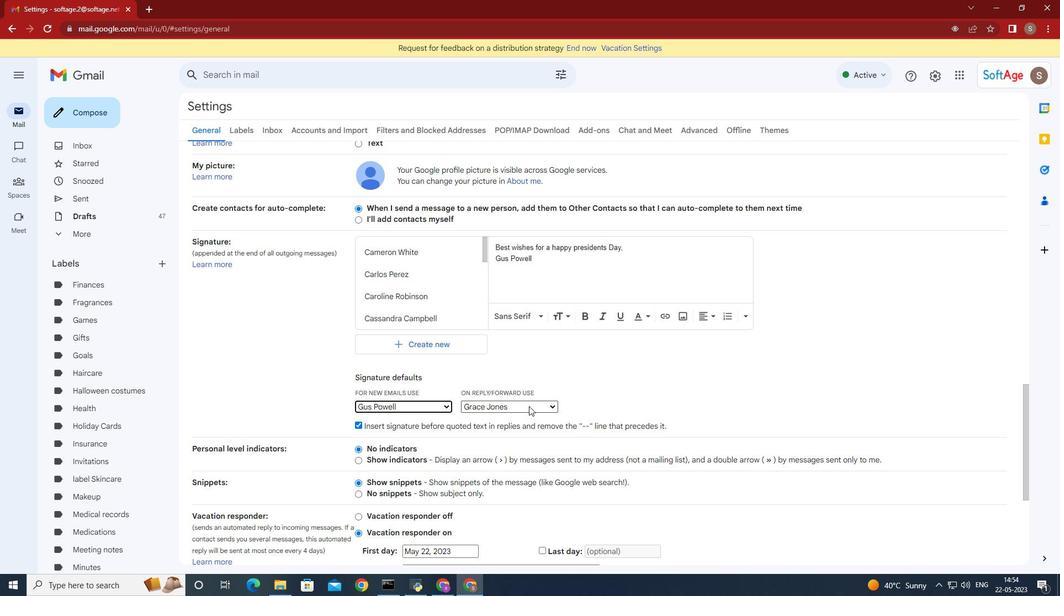 
Action: Mouse pressed left at (537, 406)
Screenshot: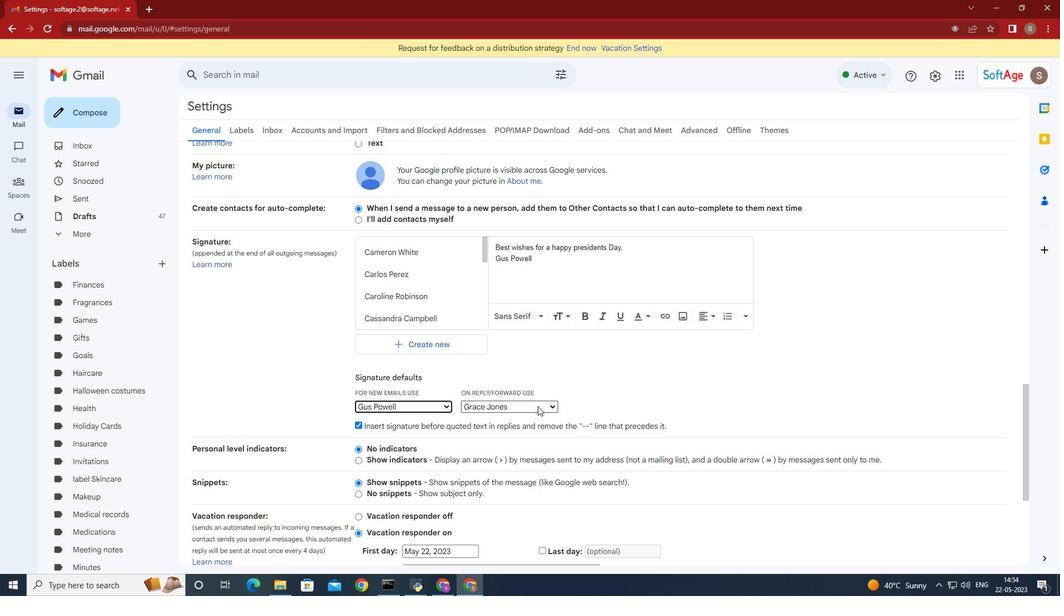 
Action: Mouse moved to (518, 372)
Screenshot: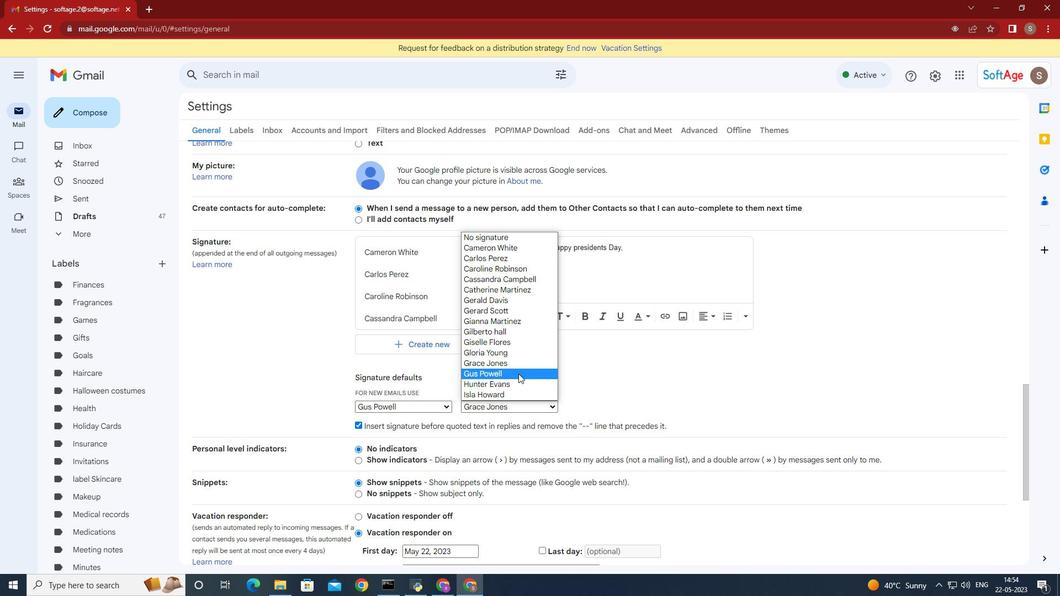 
Action: Mouse pressed left at (518, 372)
Screenshot: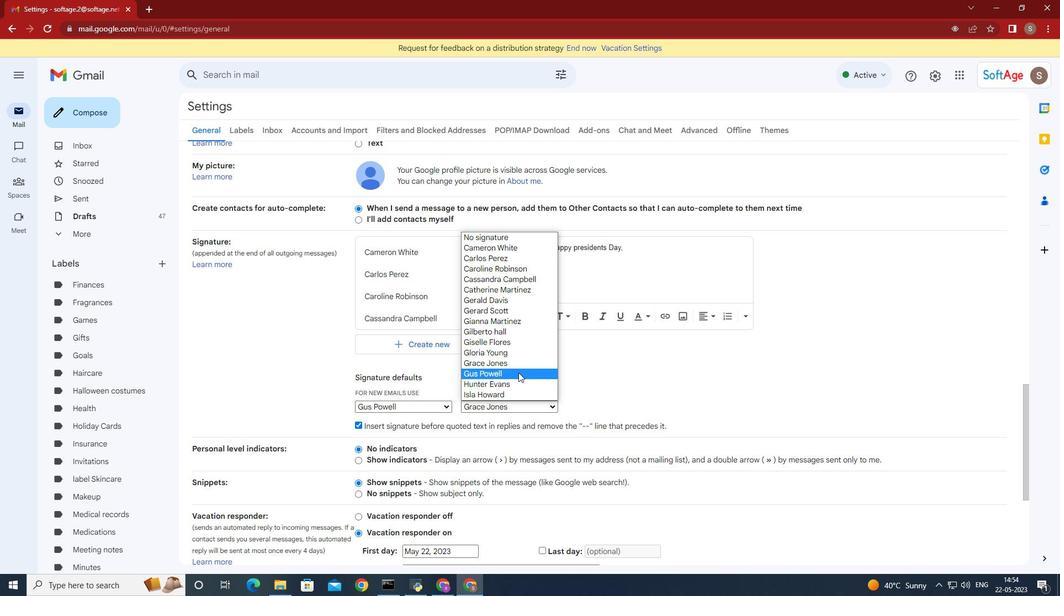 
Action: Mouse moved to (680, 383)
Screenshot: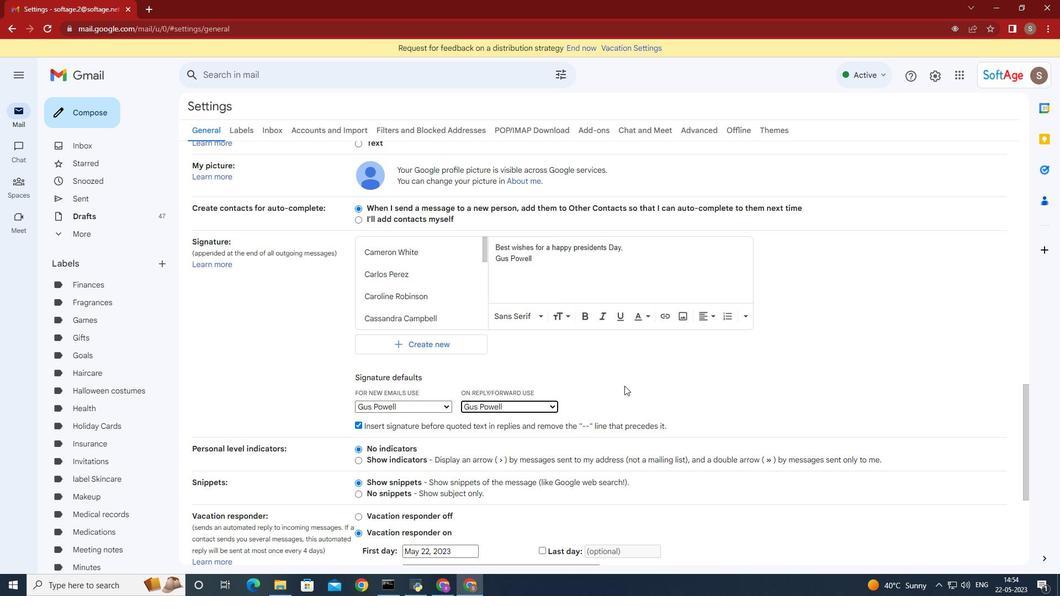 
Action: Mouse scrolled (680, 382) with delta (0, 0)
Screenshot: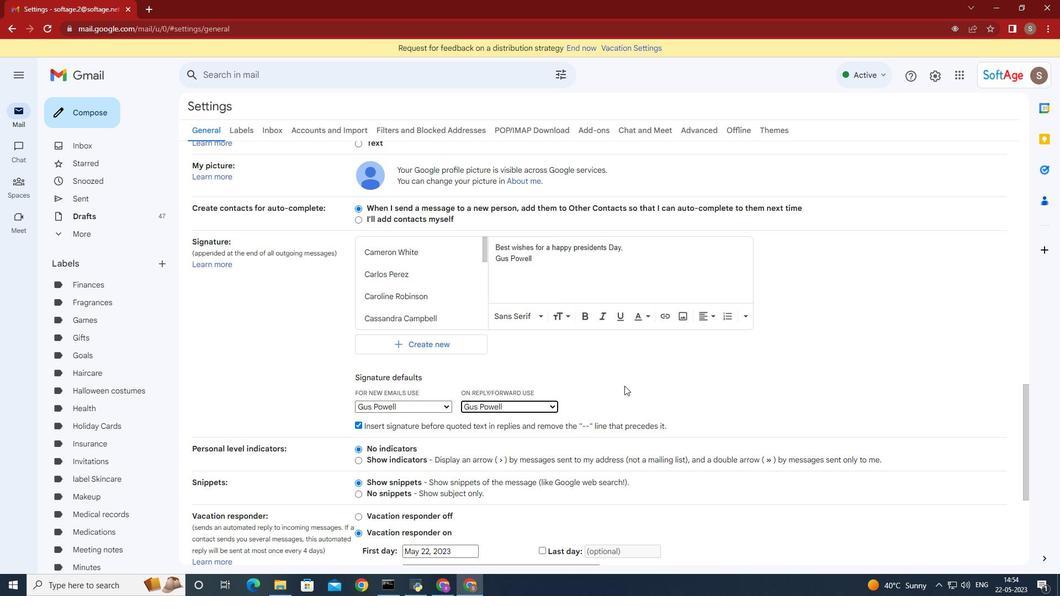 
Action: Mouse moved to (679, 383)
Screenshot: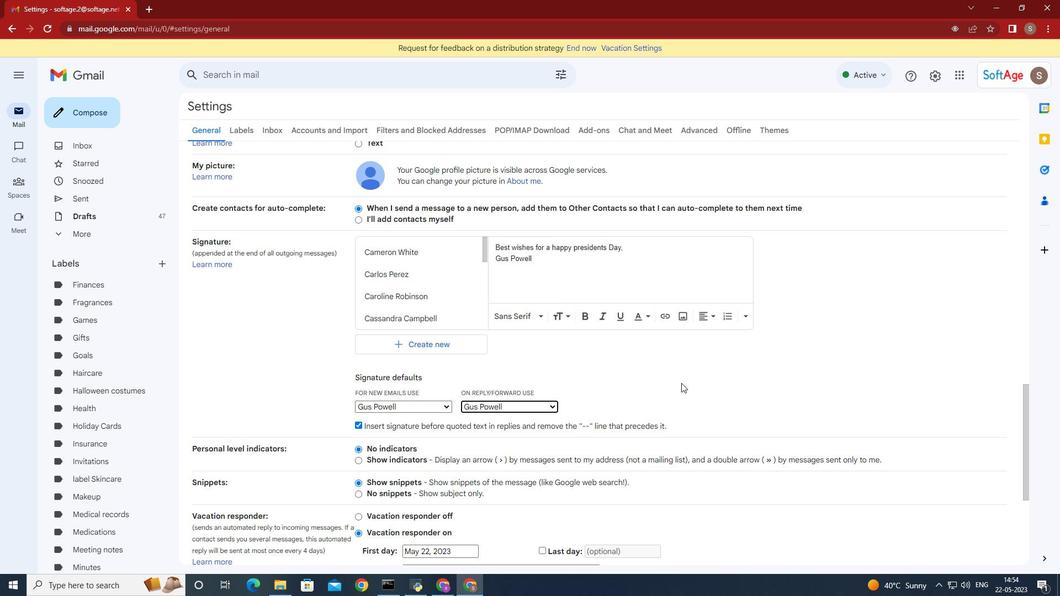 
Action: Mouse scrolled (679, 383) with delta (0, 0)
Screenshot: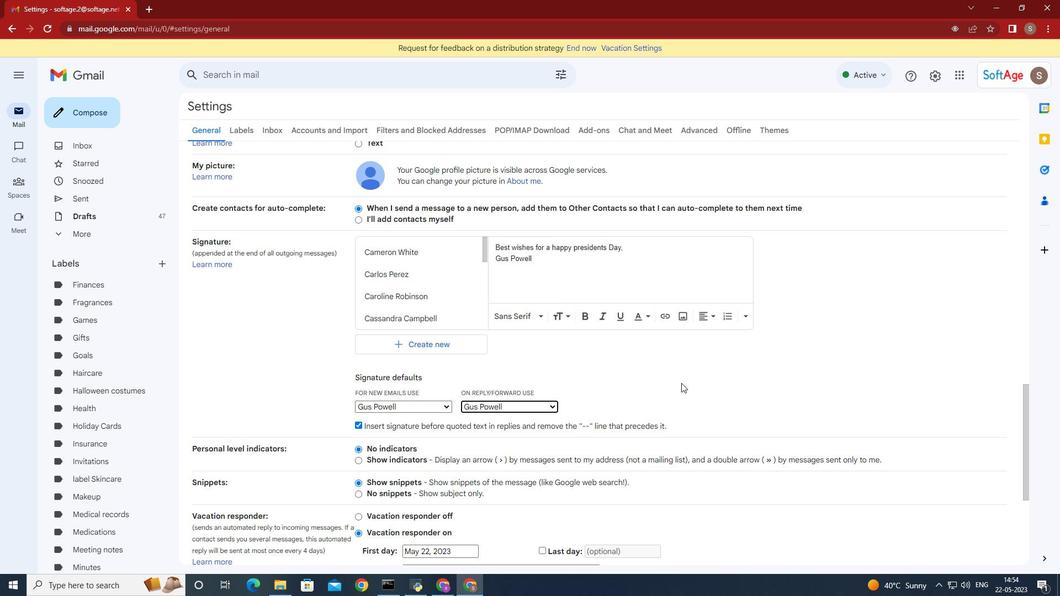 
Action: Mouse moved to (679, 383)
Screenshot: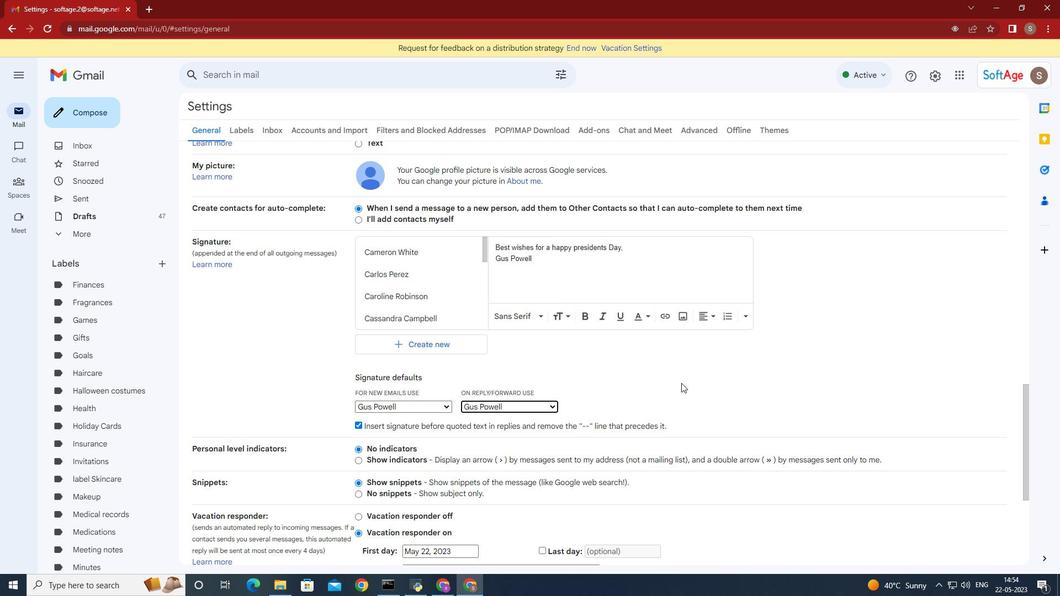 
Action: Mouse scrolled (679, 383) with delta (0, 0)
Screenshot: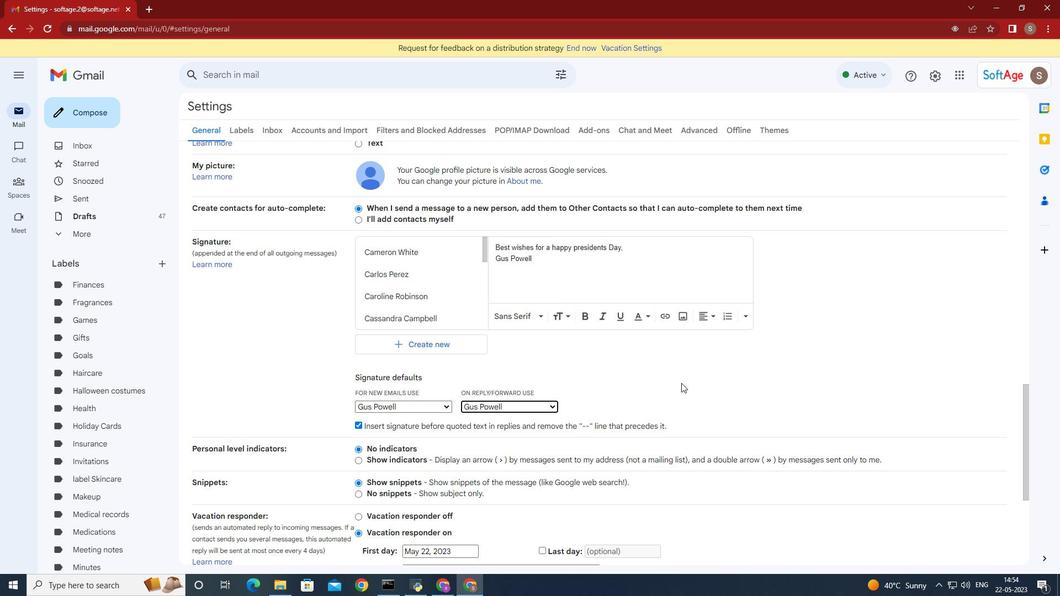 
Action: Mouse moved to (678, 384)
Screenshot: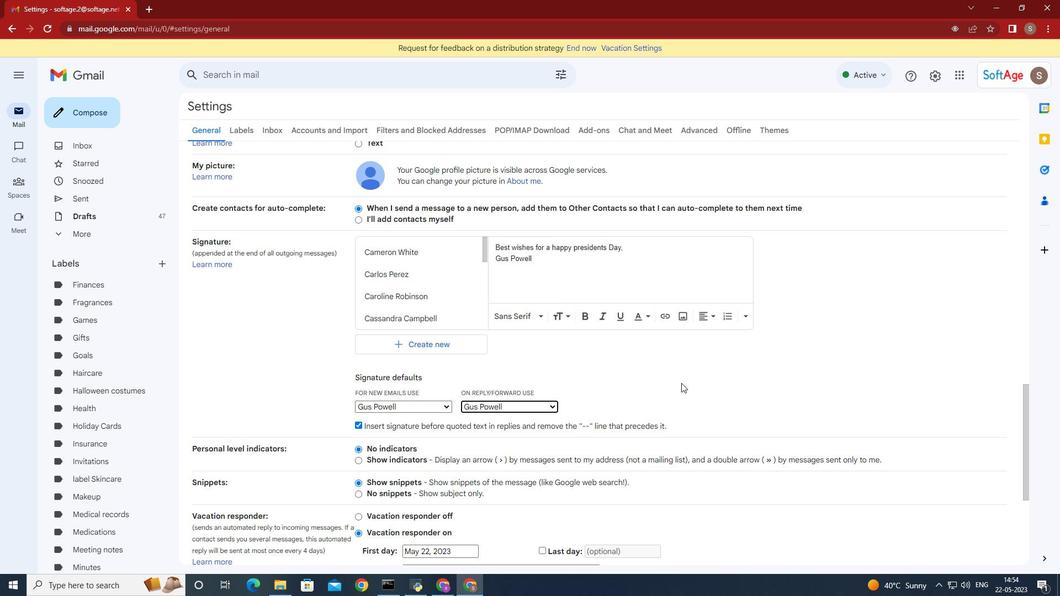 
Action: Mouse scrolled (678, 383) with delta (0, 0)
Screenshot: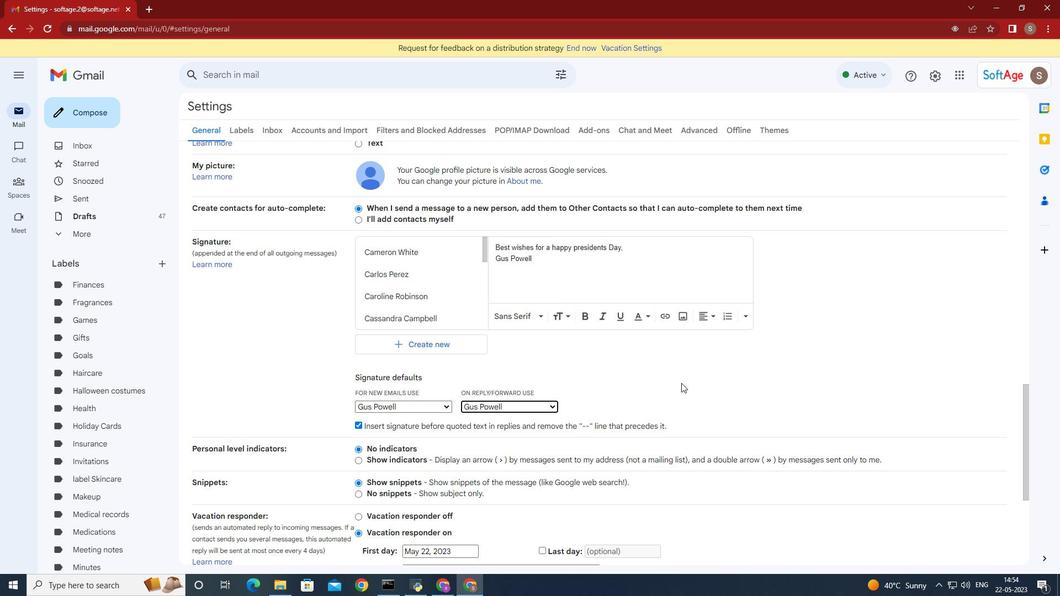 
Action: Mouse moved to (678, 384)
Screenshot: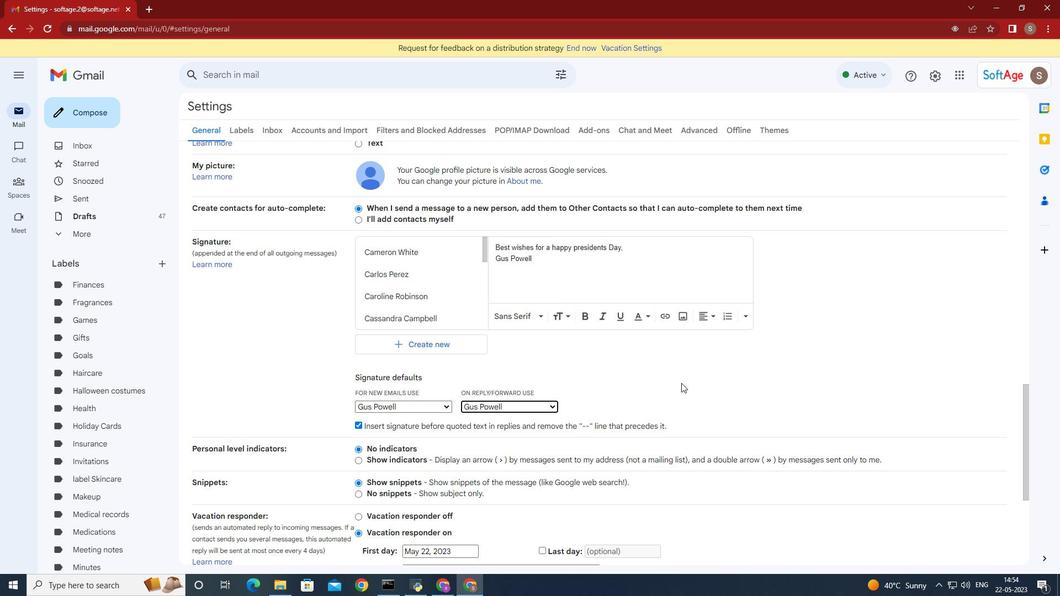 
Action: Mouse scrolled (678, 383) with delta (0, 0)
Screenshot: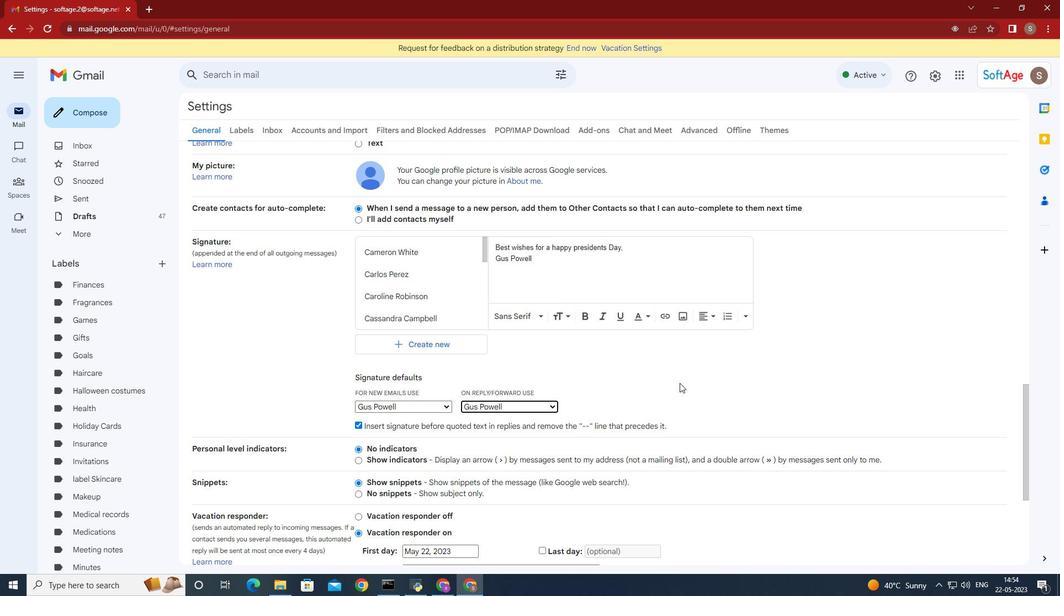 
Action: Mouse moved to (679, 387)
Screenshot: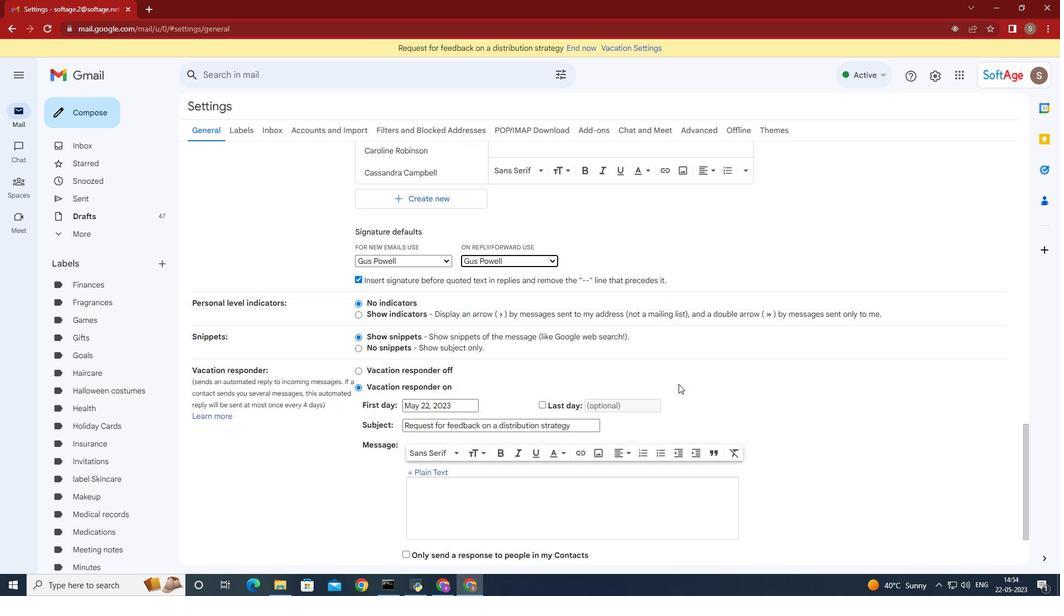 
Action: Mouse scrolled (679, 387) with delta (0, 0)
Screenshot: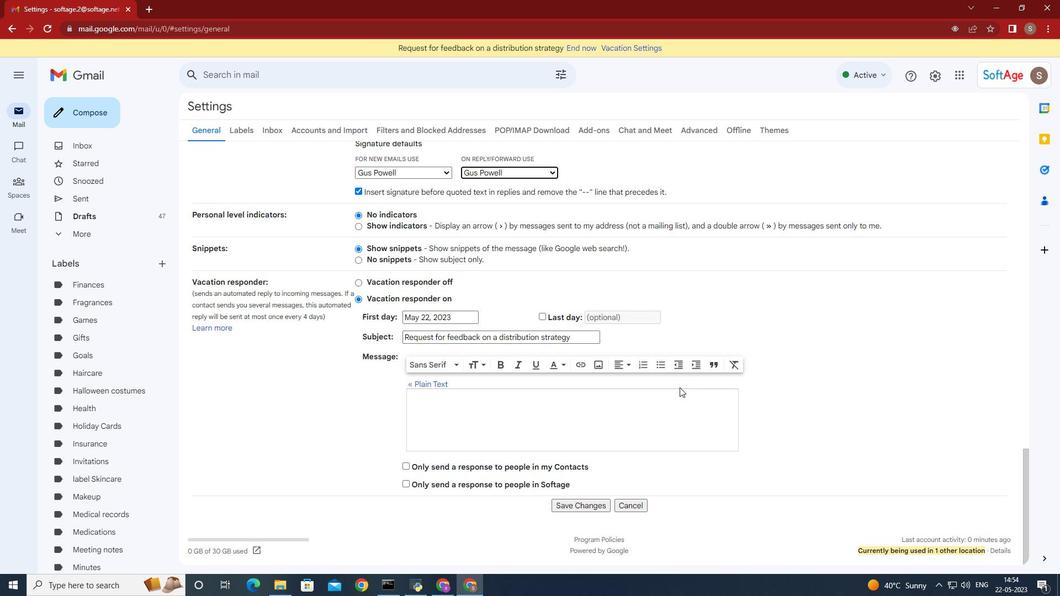 
Action: Mouse scrolled (679, 387) with delta (0, 0)
Screenshot: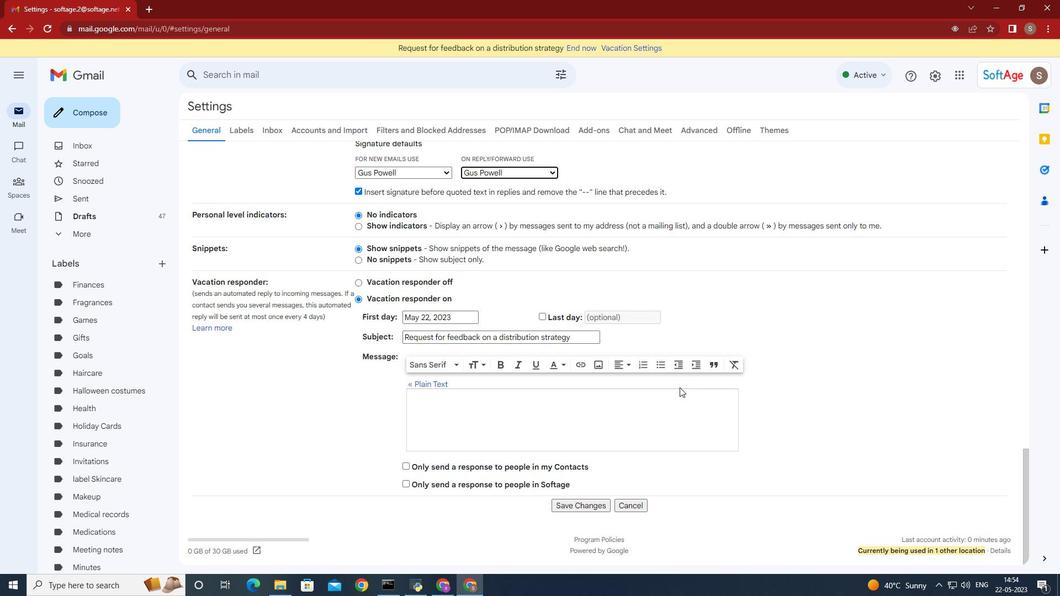 
Action: Mouse moved to (679, 388)
Screenshot: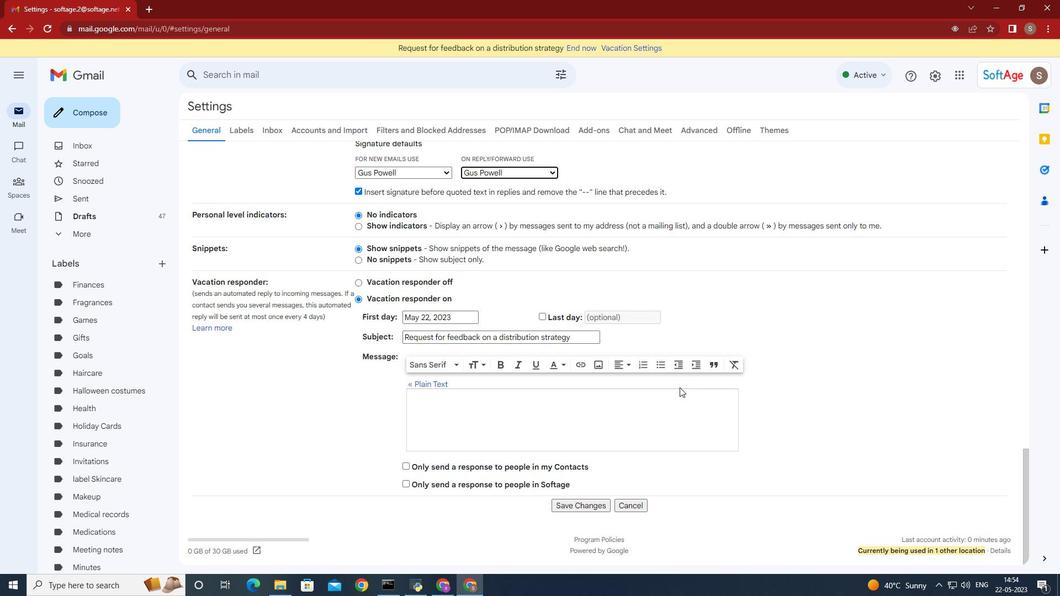
Action: Mouse scrolled (679, 387) with delta (0, 0)
Screenshot: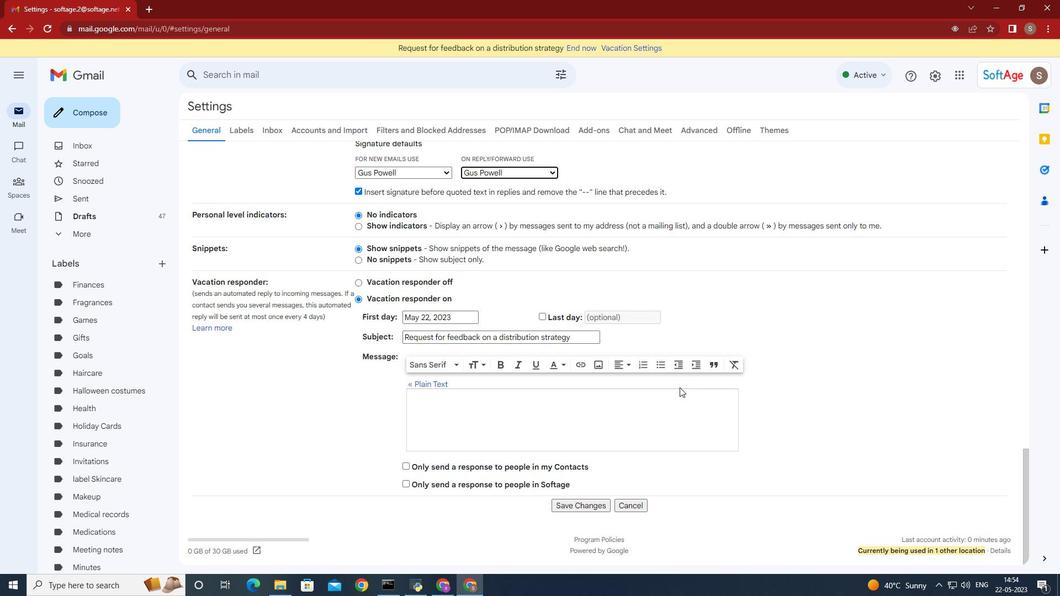
Action: Mouse moved to (681, 404)
Screenshot: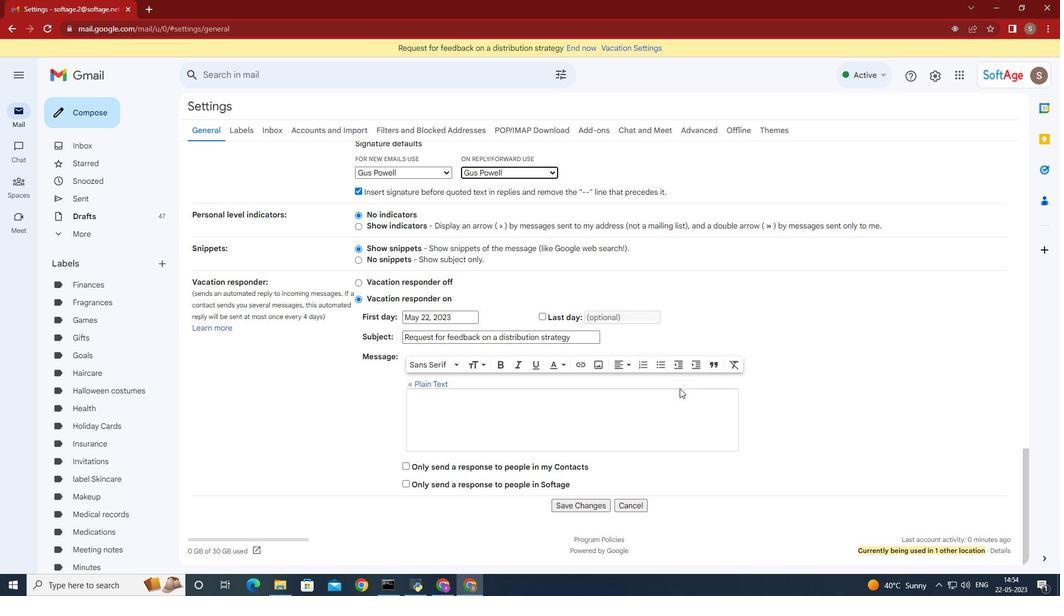 
Action: Mouse scrolled (681, 403) with delta (0, 0)
Screenshot: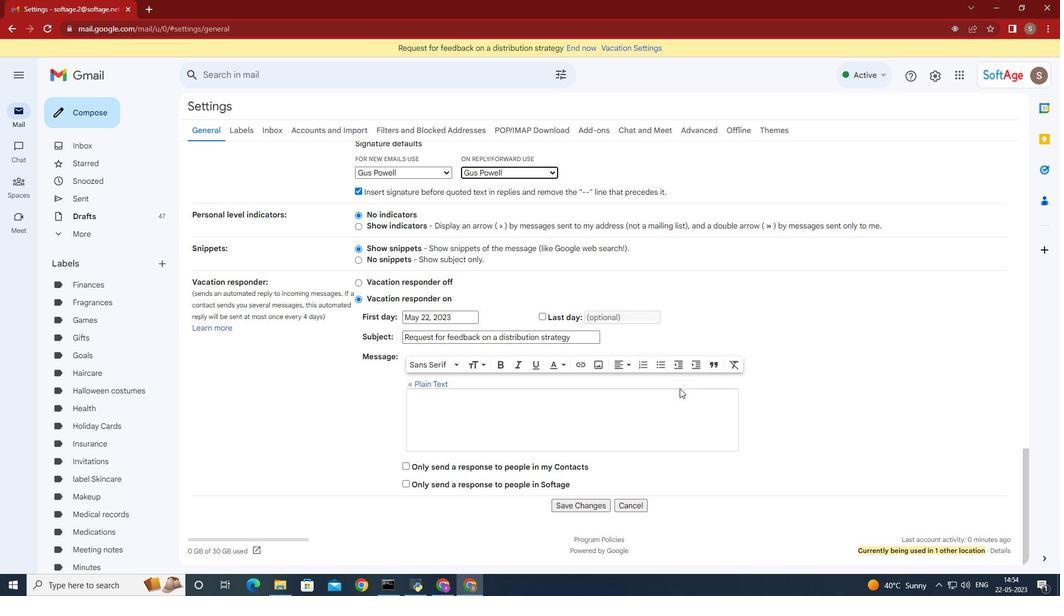 
Action: Mouse moved to (689, 417)
Screenshot: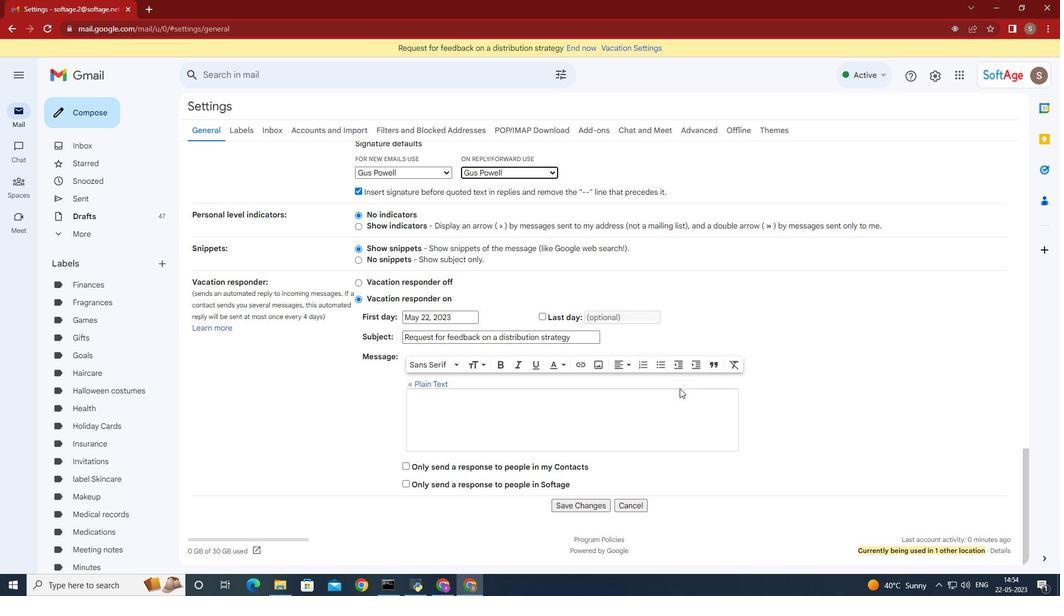 
Action: Mouse scrolled (689, 416) with delta (0, 0)
Screenshot: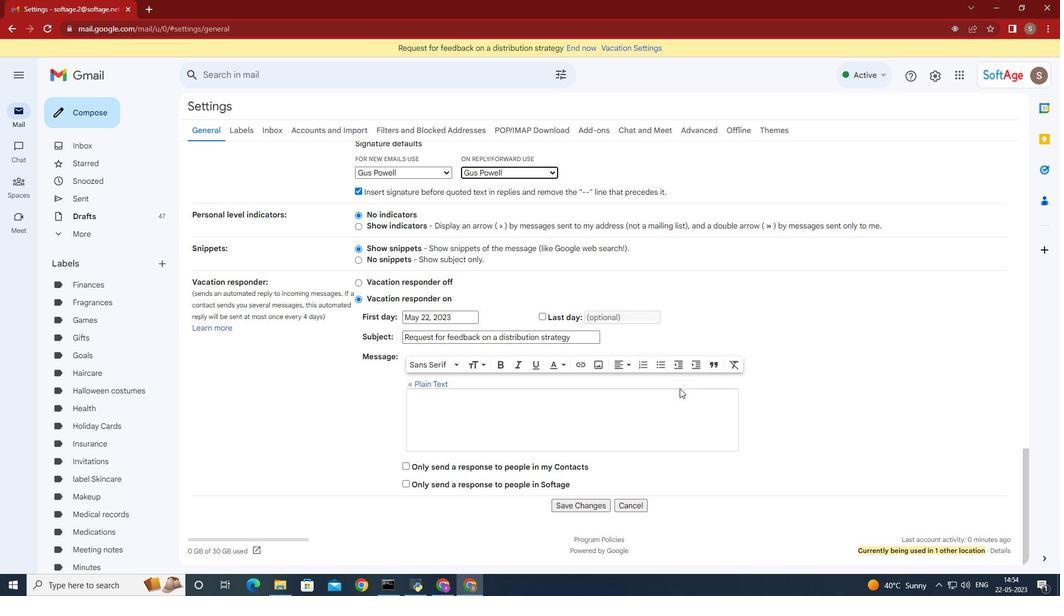 
Action: Mouse moved to (575, 504)
Screenshot: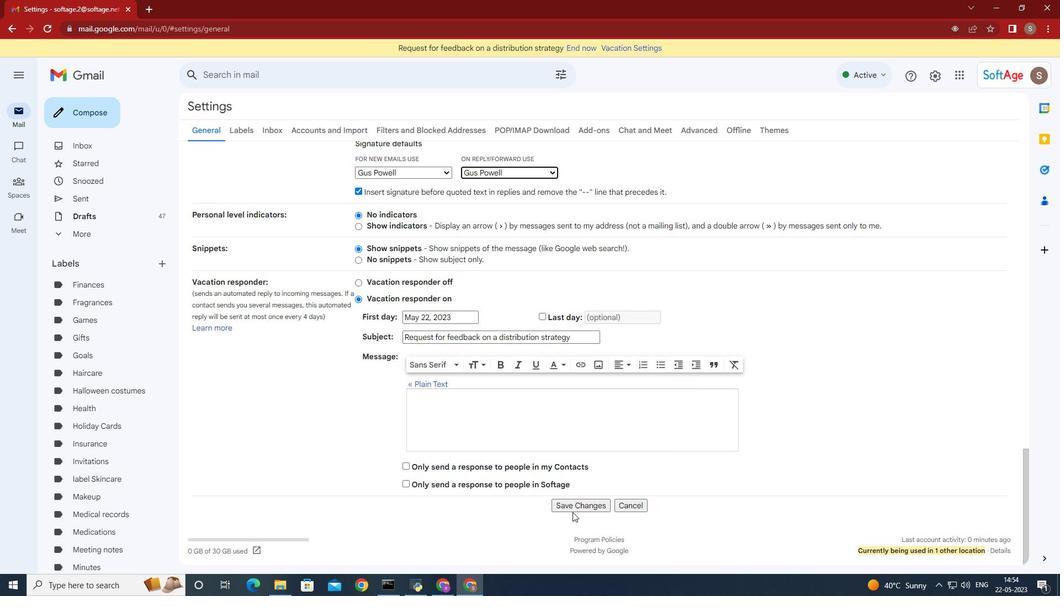 
Action: Mouse pressed left at (575, 504)
Screenshot: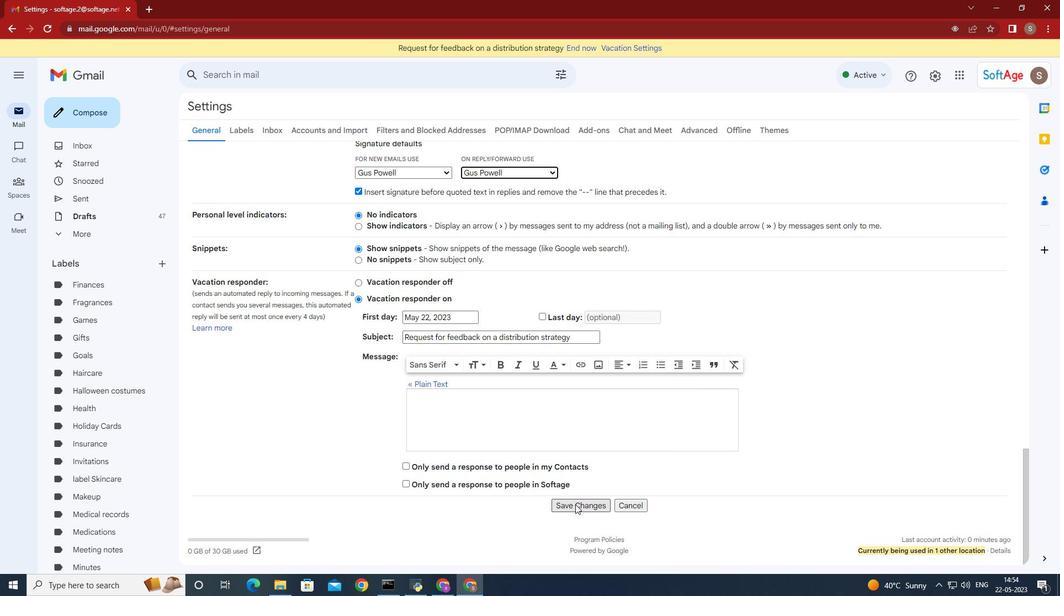 
Action: Mouse moved to (86, 118)
Screenshot: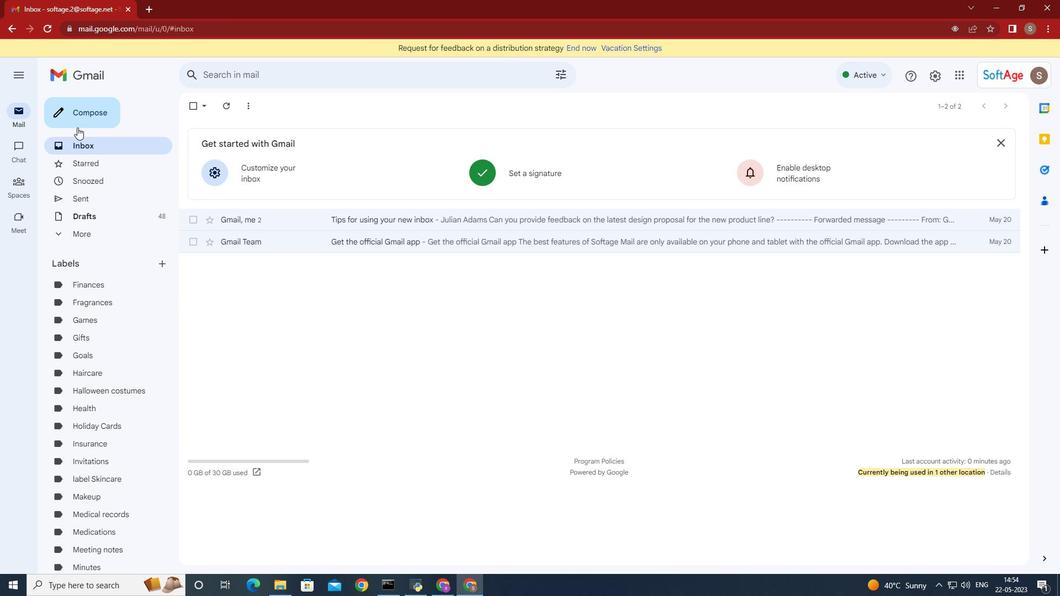 
Action: Mouse pressed left at (86, 118)
Screenshot: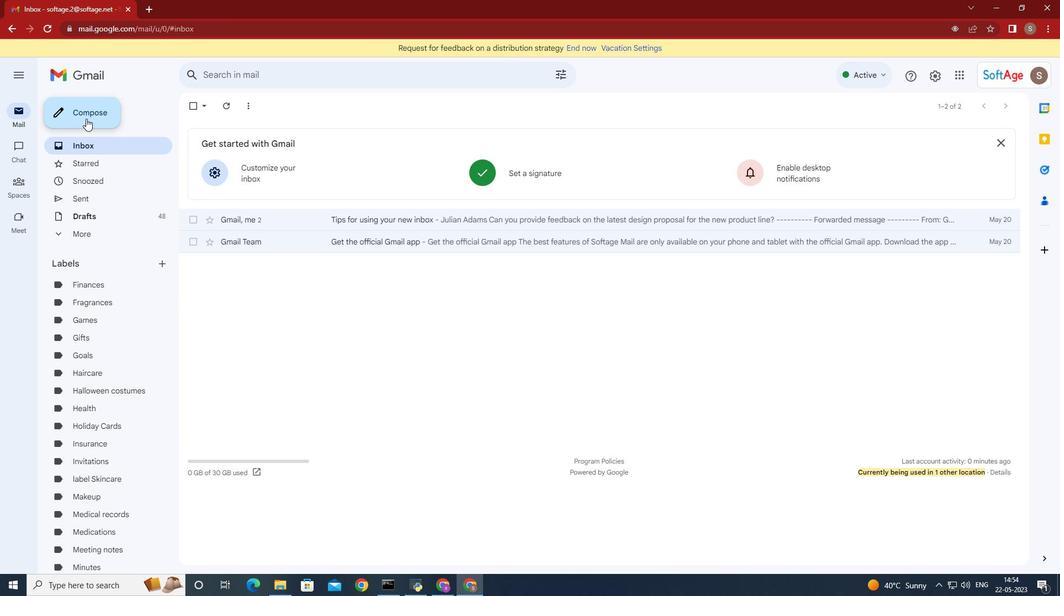 
Action: Mouse moved to (756, 288)
Screenshot: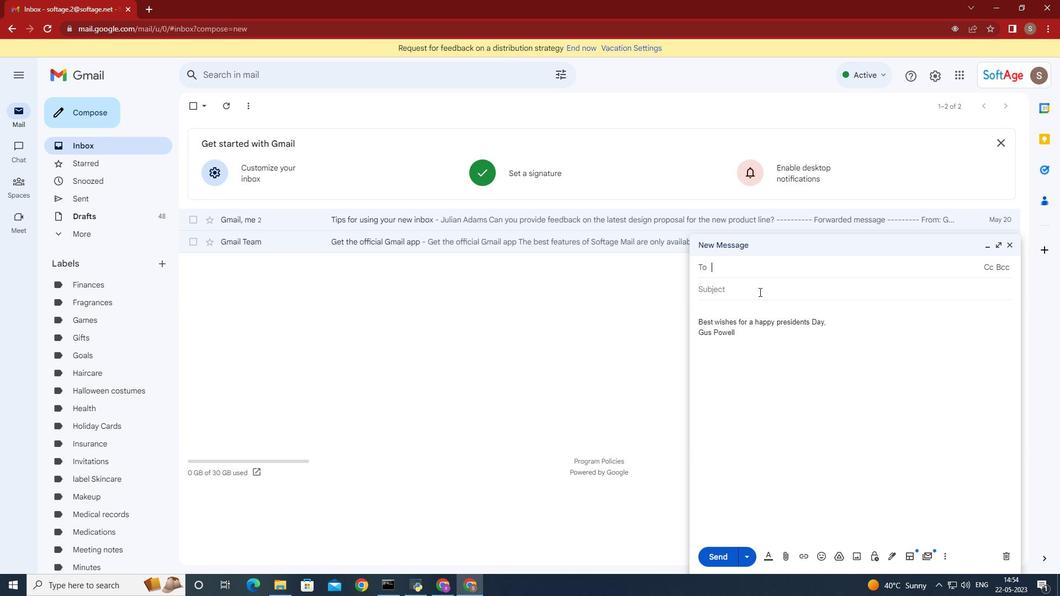 
Action: Key pressed <Key.shift>Softage.8
Screenshot: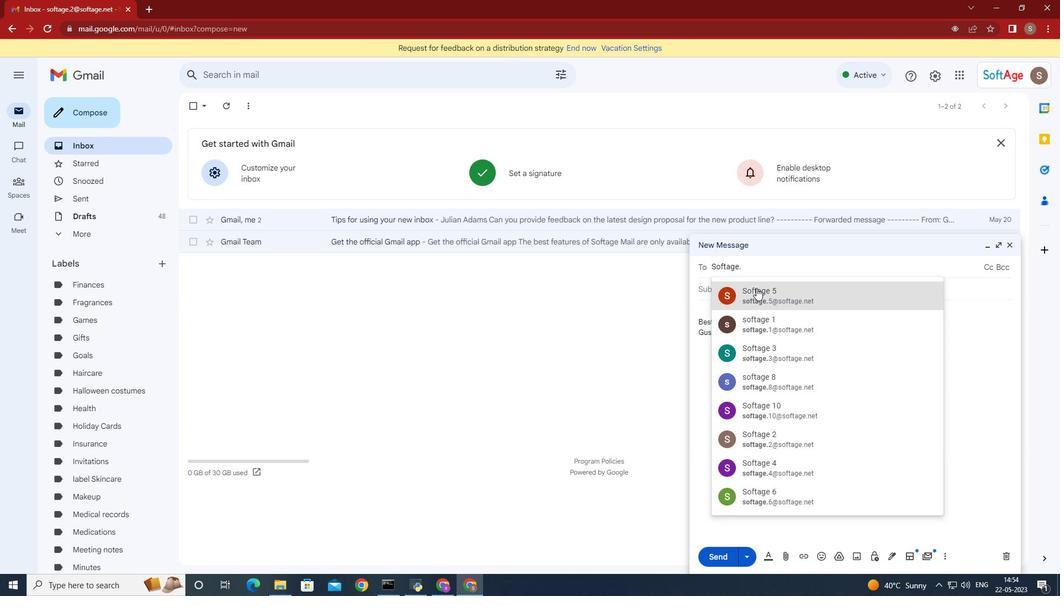 
Action: Mouse moved to (772, 289)
Screenshot: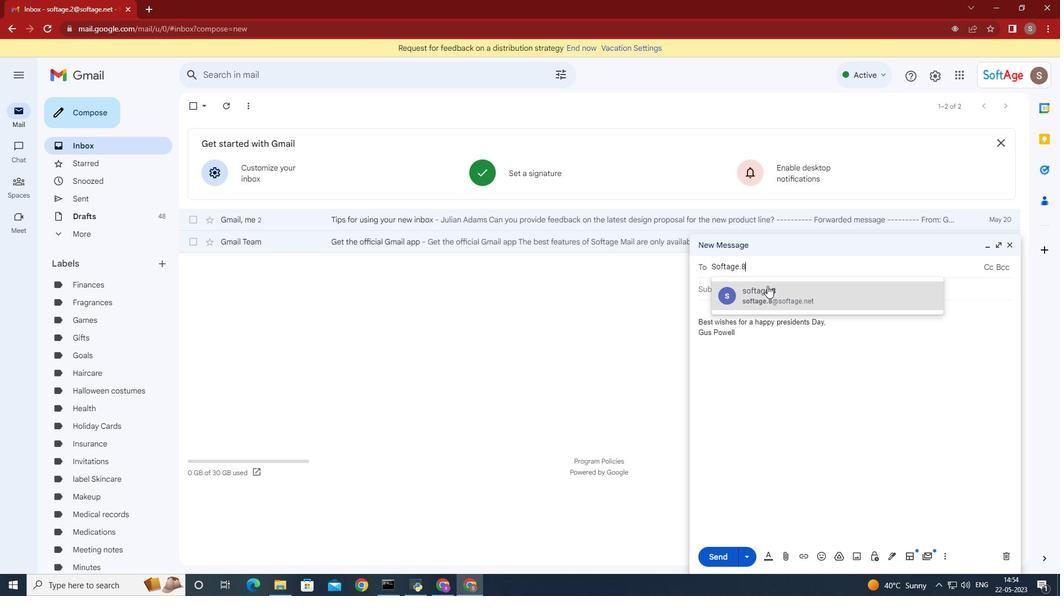 
Action: Mouse pressed left at (772, 289)
Screenshot: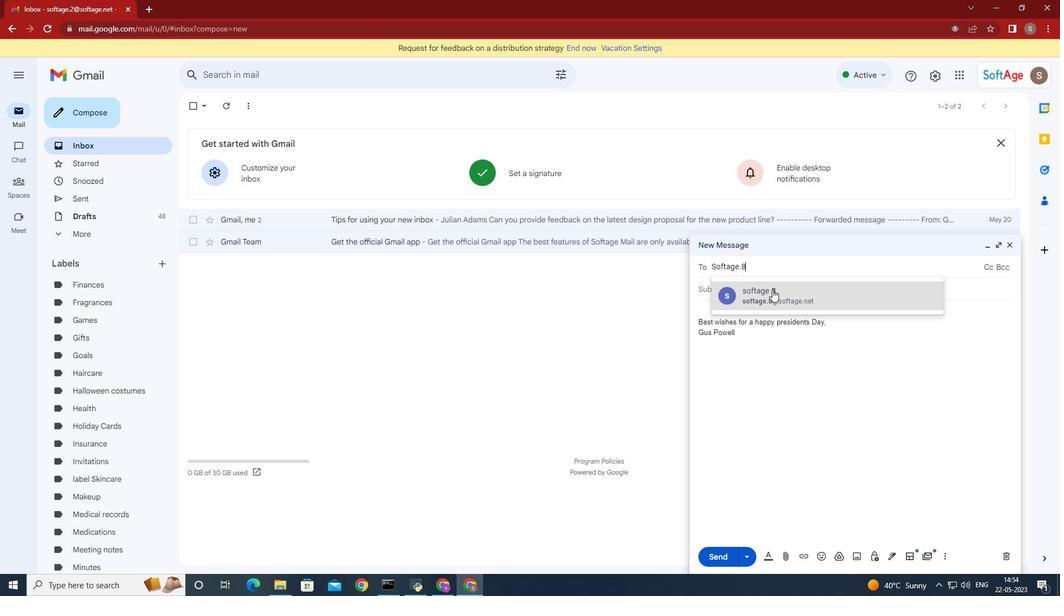 
Action: Mouse moved to (159, 265)
Screenshot: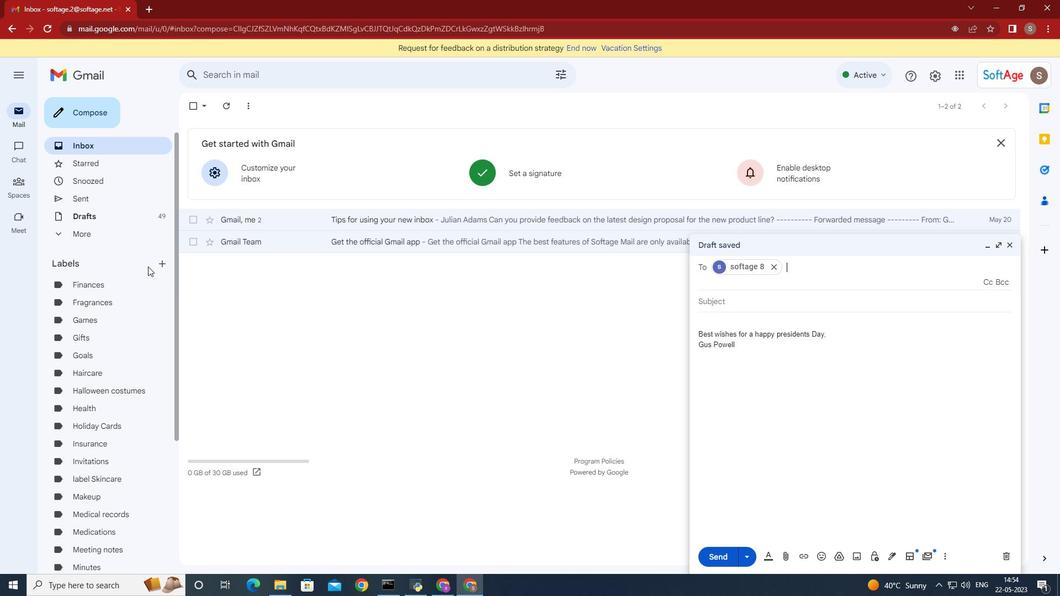 
Action: Mouse pressed left at (159, 265)
Screenshot: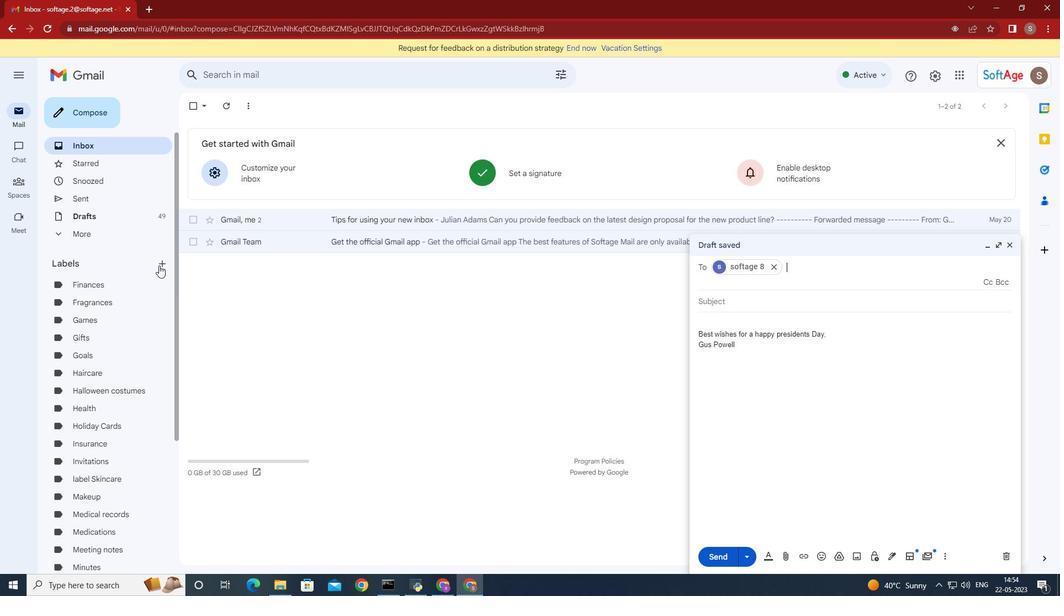 
Action: Mouse moved to (432, 297)
Screenshot: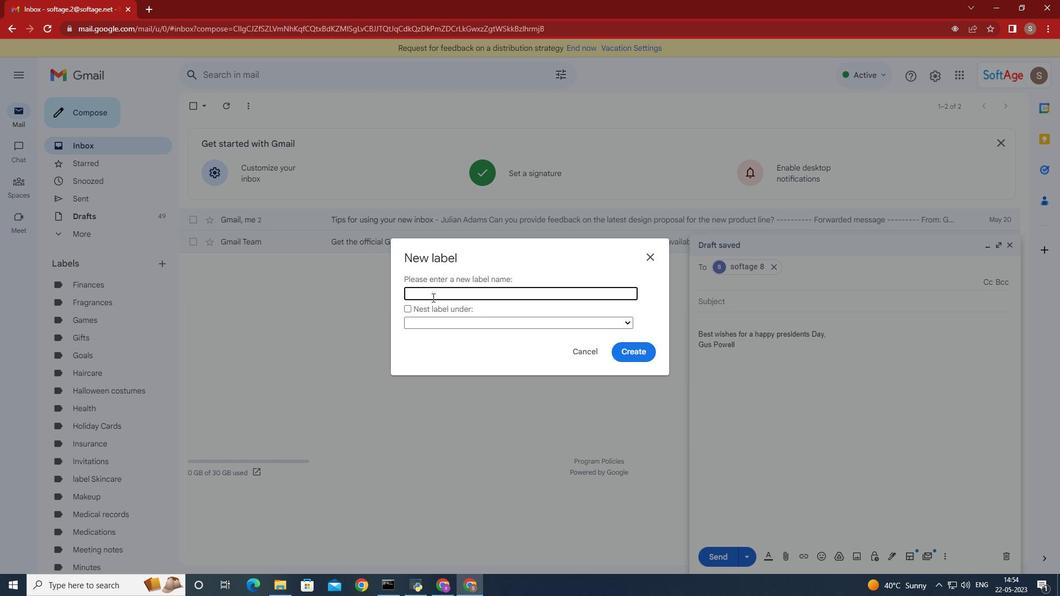 
Action: Key pressed <Key.shift><Key.shift><Key.shift><Key.shift>Jop<Key.backspace>urnaling
Screenshot: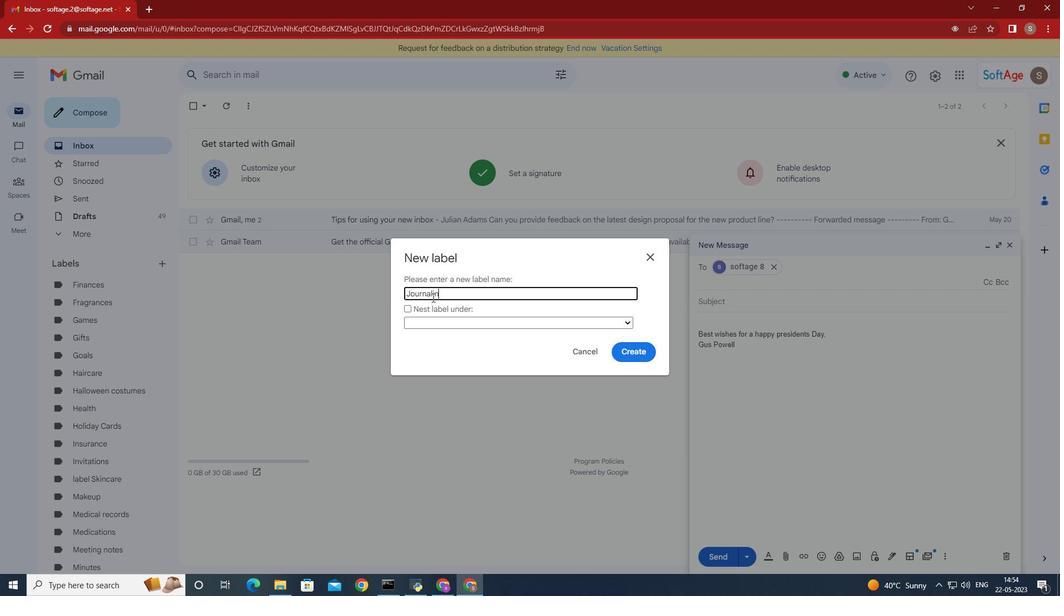 
Action: Mouse moved to (622, 352)
Screenshot: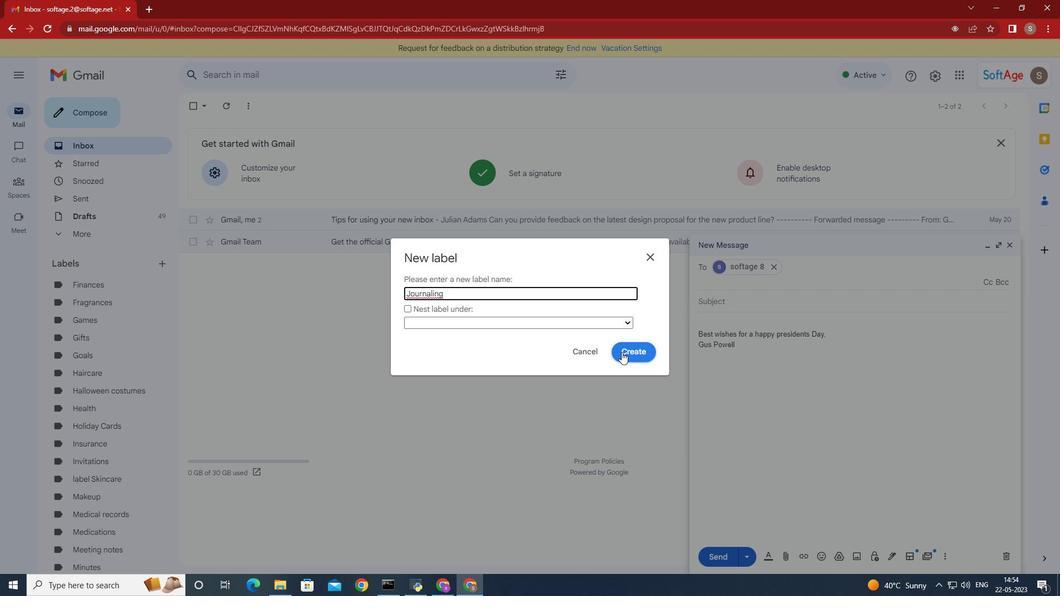
Action: Mouse pressed left at (622, 352)
Screenshot: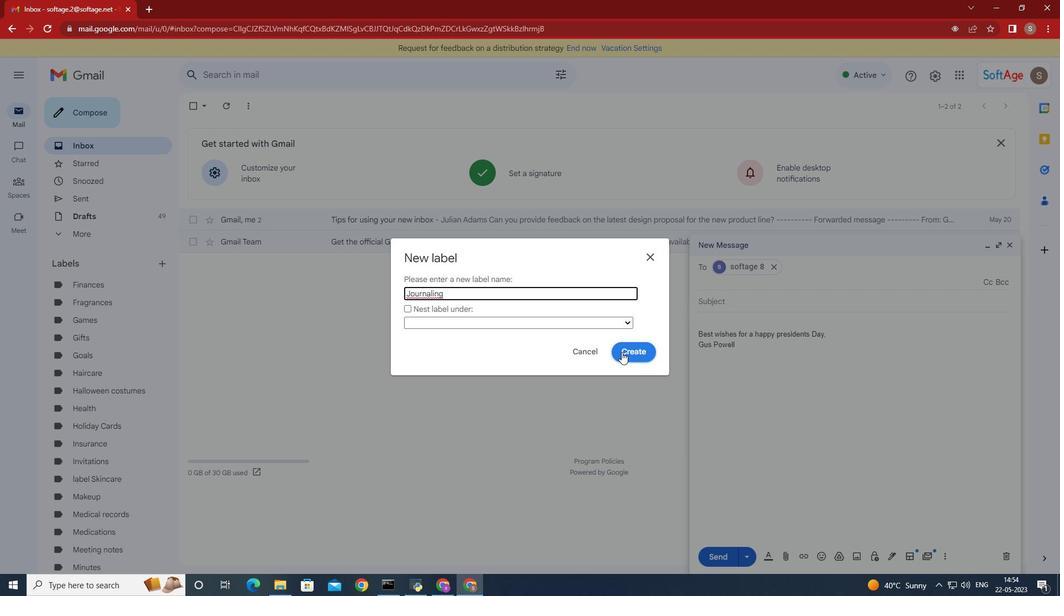 
Action: Mouse moved to (622, 352)
Screenshot: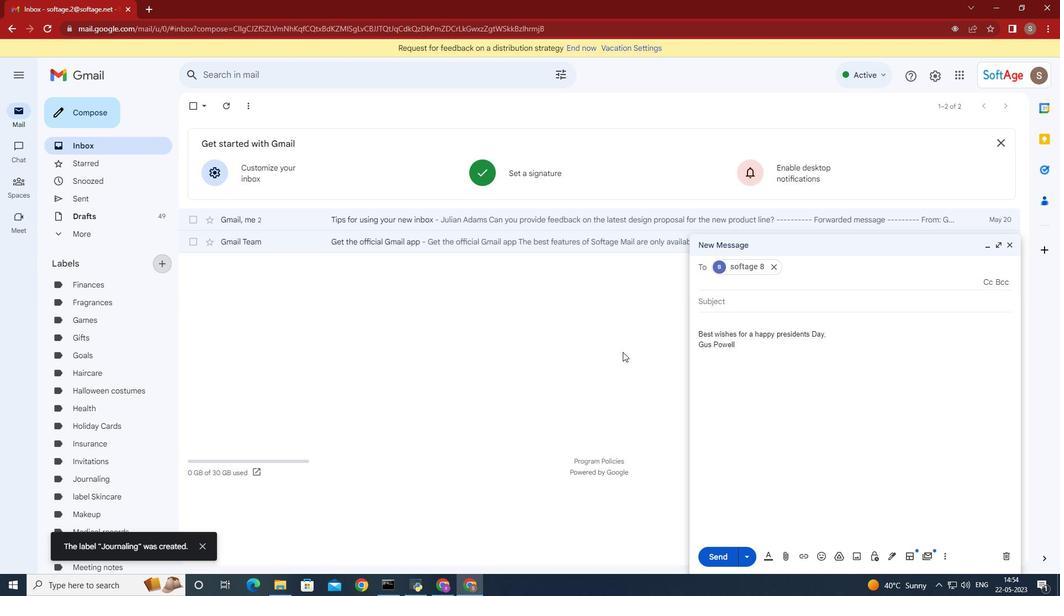 
